 Task: Add an event with the title Monthly Performance Evaluation and Planning, date '2024/03/02', time 8:50 AM to 10:50 AMand add a description: The employee will receive specific and constructive feedback regarding their performance, highlighting areas of strength and areas that require improvement. The feedback will be based on objective criteria and performance metrics., put the event into Green category, logged in from the account softage.2@softage.netand send the event invitation to softage.10@softage.net and softage.1@softage.net. Set a reminder for the event At time of event
Action: Mouse moved to (94, 95)
Screenshot: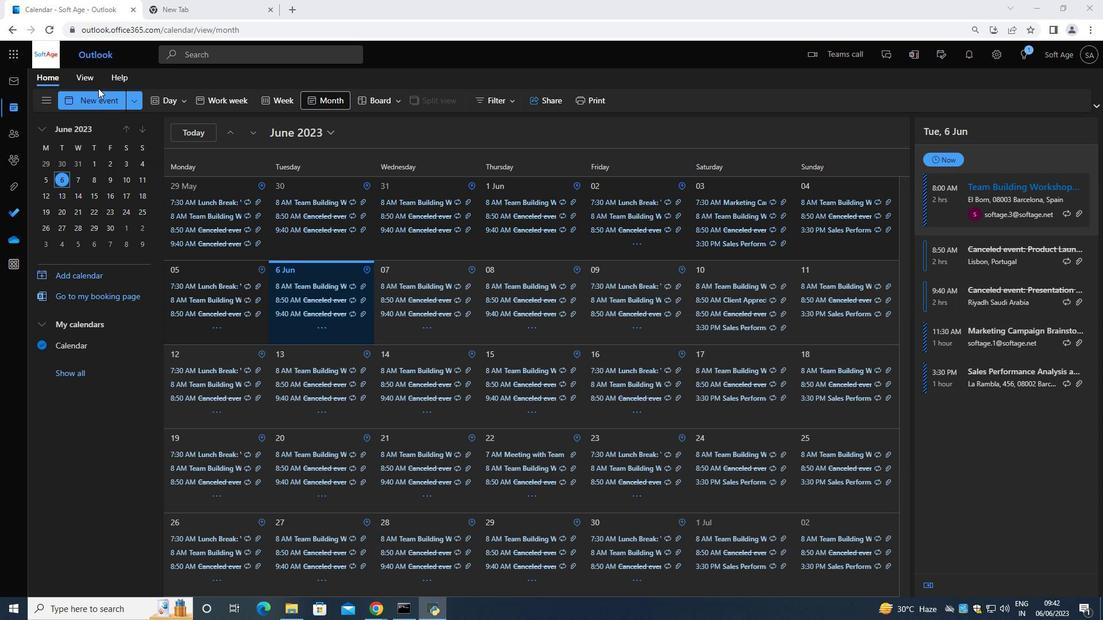 
Action: Mouse pressed left at (94, 95)
Screenshot: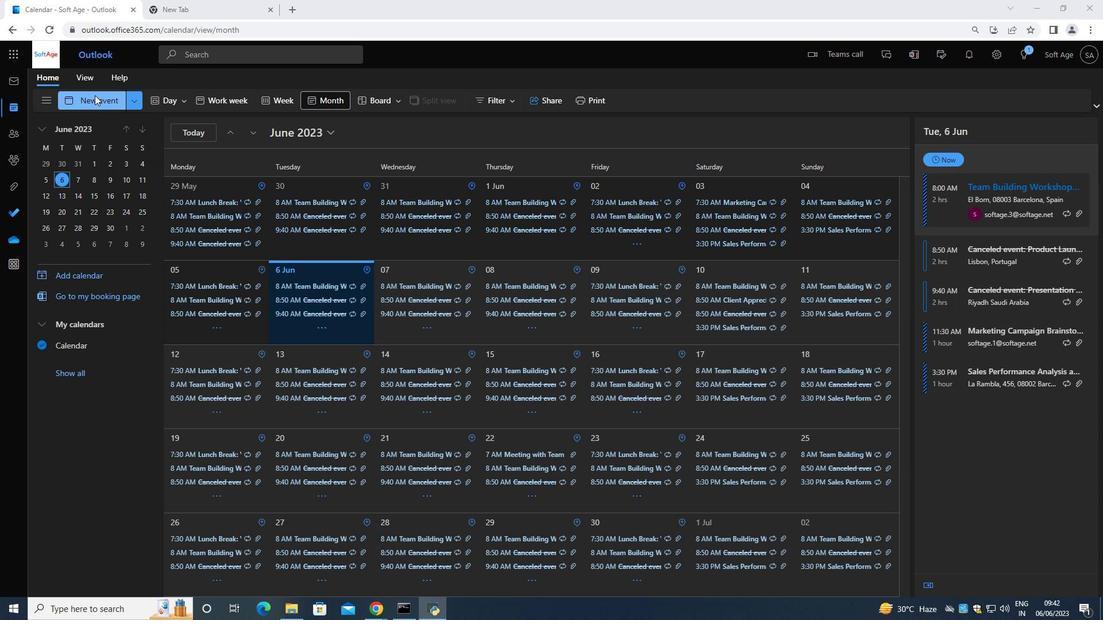 
Action: Mouse moved to (441, 180)
Screenshot: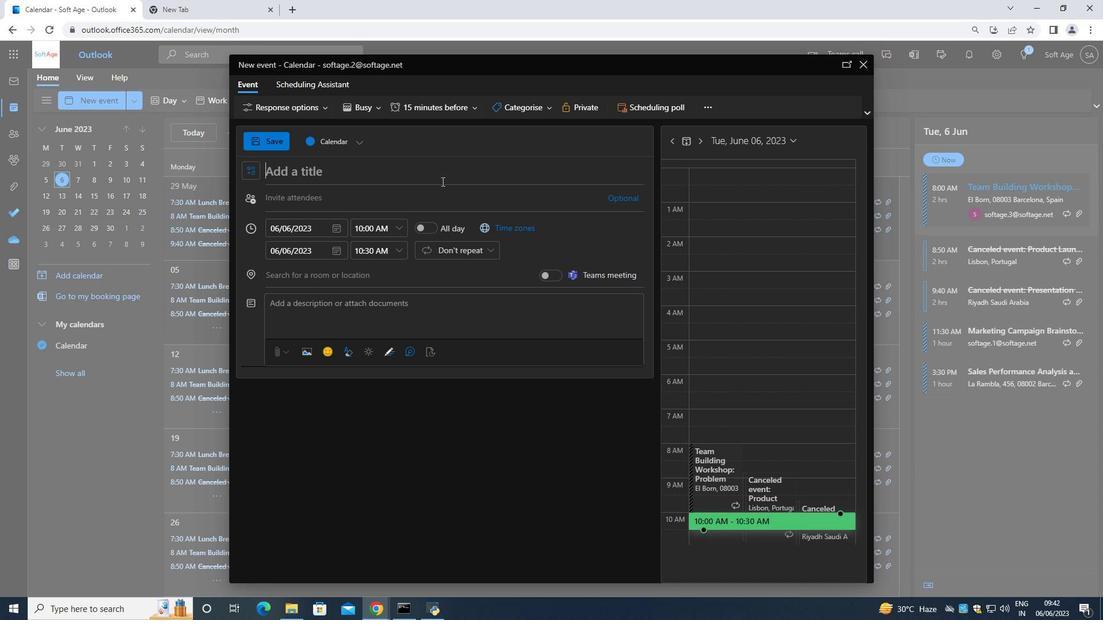 
Action: Key pressed <Key.shift>Monthly<Key.space><Key.shift>Preformance<Key.space><Key.shift>Evaluation<Key.space><Key.shift><Key.shift><Key.shift>and<Key.space><Key.shift>Planning<Key.space>
Screenshot: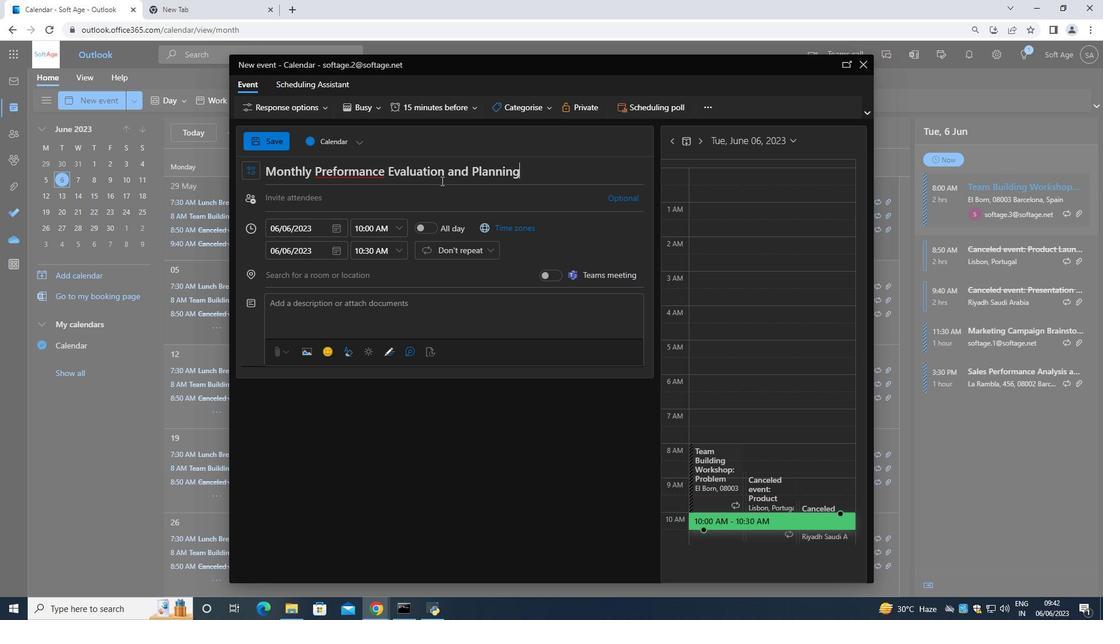 
Action: Mouse moved to (332, 228)
Screenshot: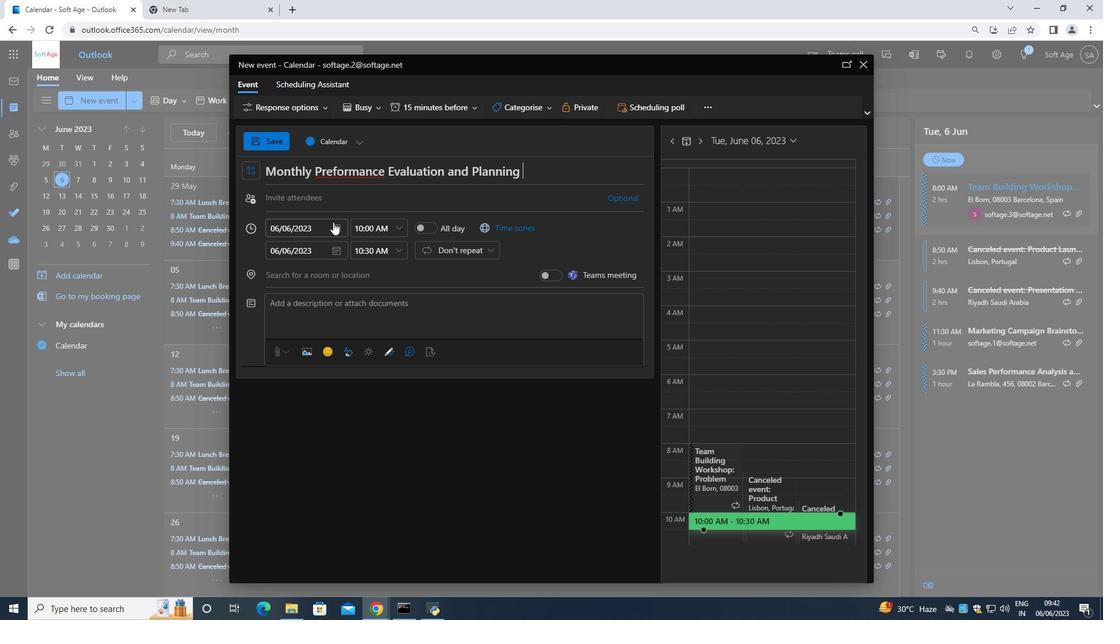 
Action: Mouse pressed left at (332, 228)
Screenshot: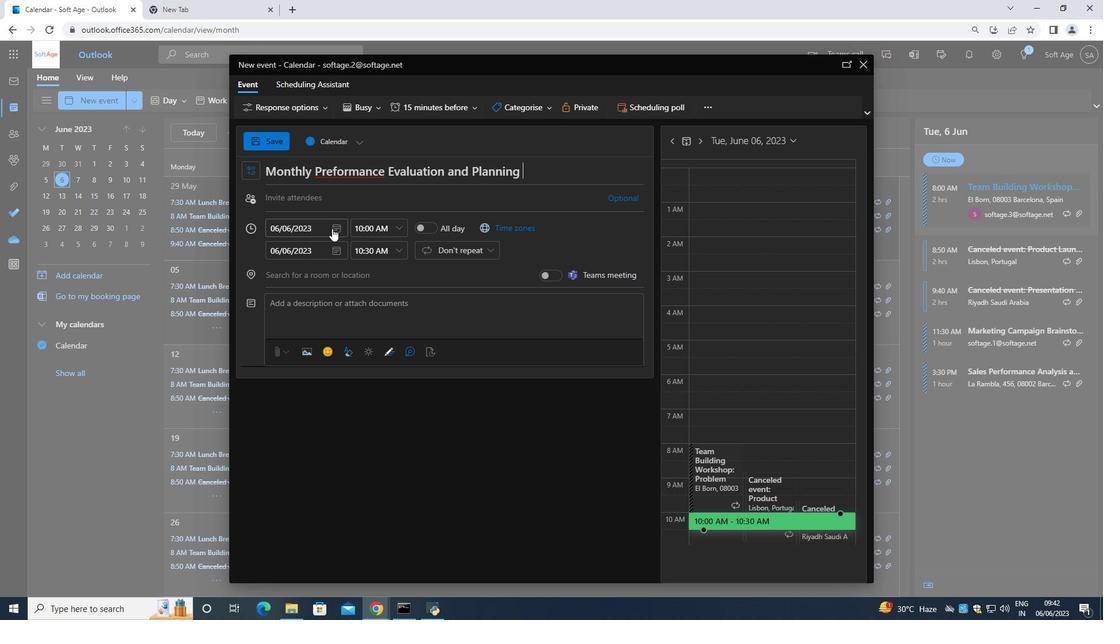 
Action: Mouse moved to (380, 255)
Screenshot: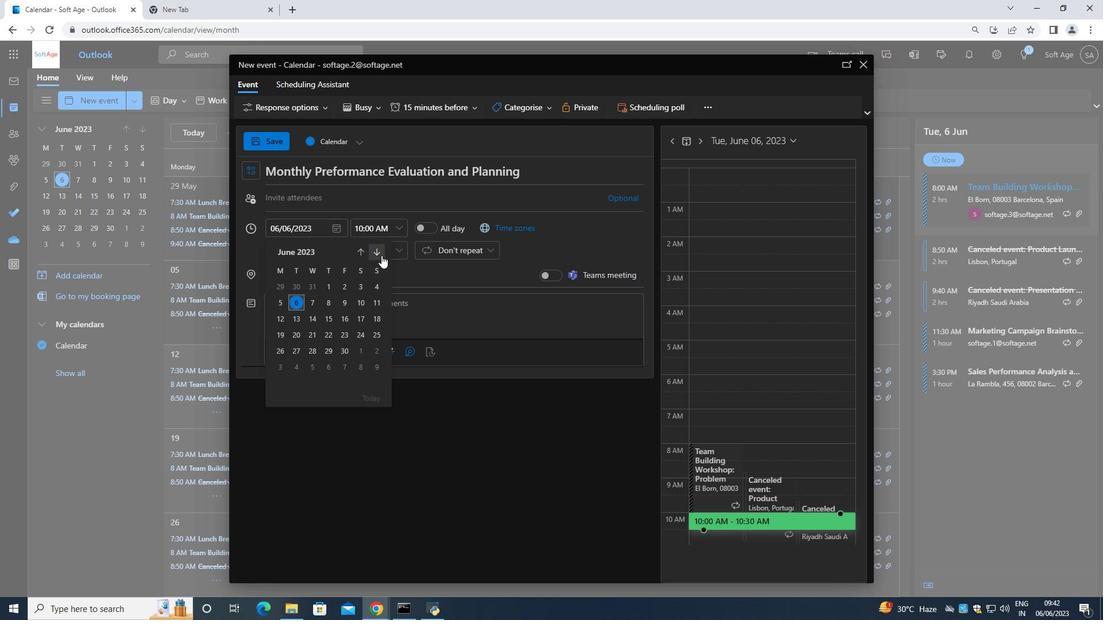 
Action: Mouse pressed left at (381, 255)
Screenshot: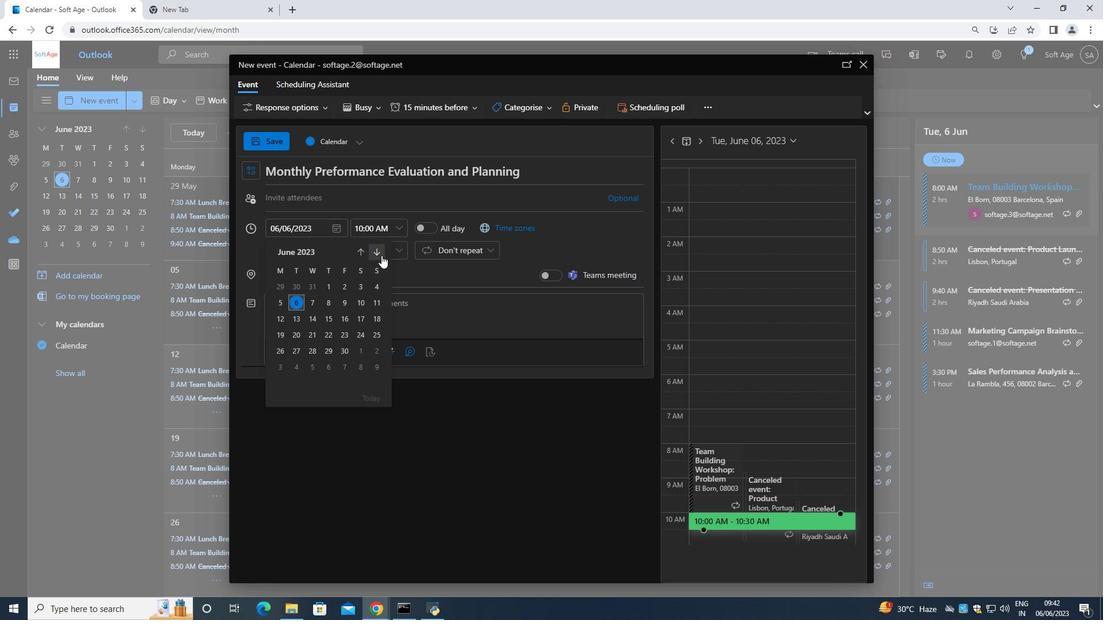 
Action: Mouse pressed left at (380, 255)
Screenshot: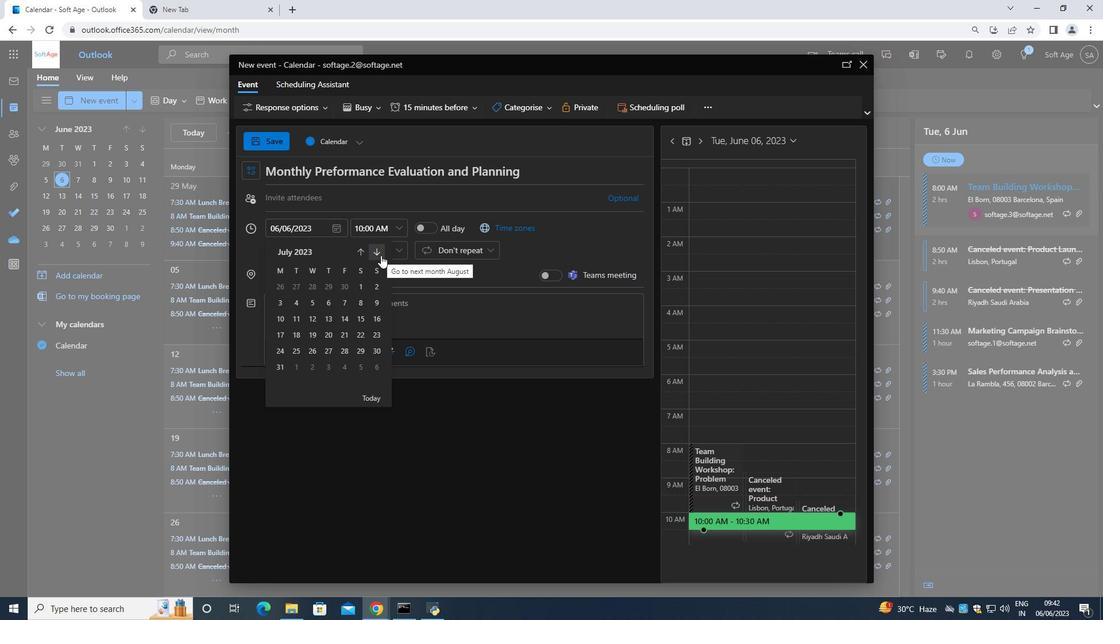 
Action: Mouse pressed left at (380, 255)
Screenshot: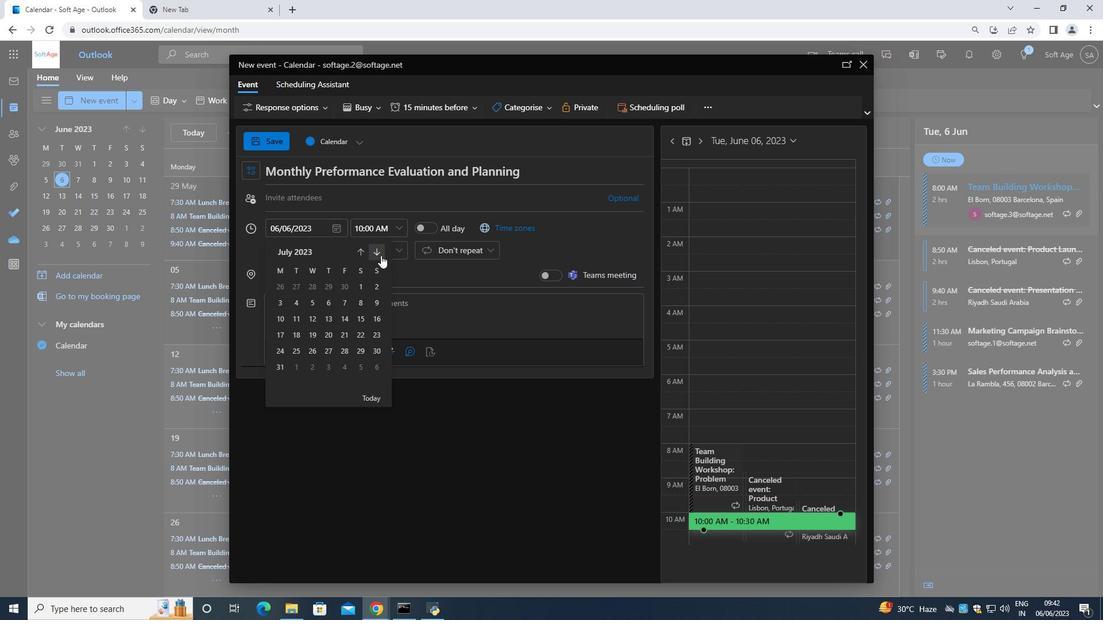 
Action: Mouse moved to (380, 256)
Screenshot: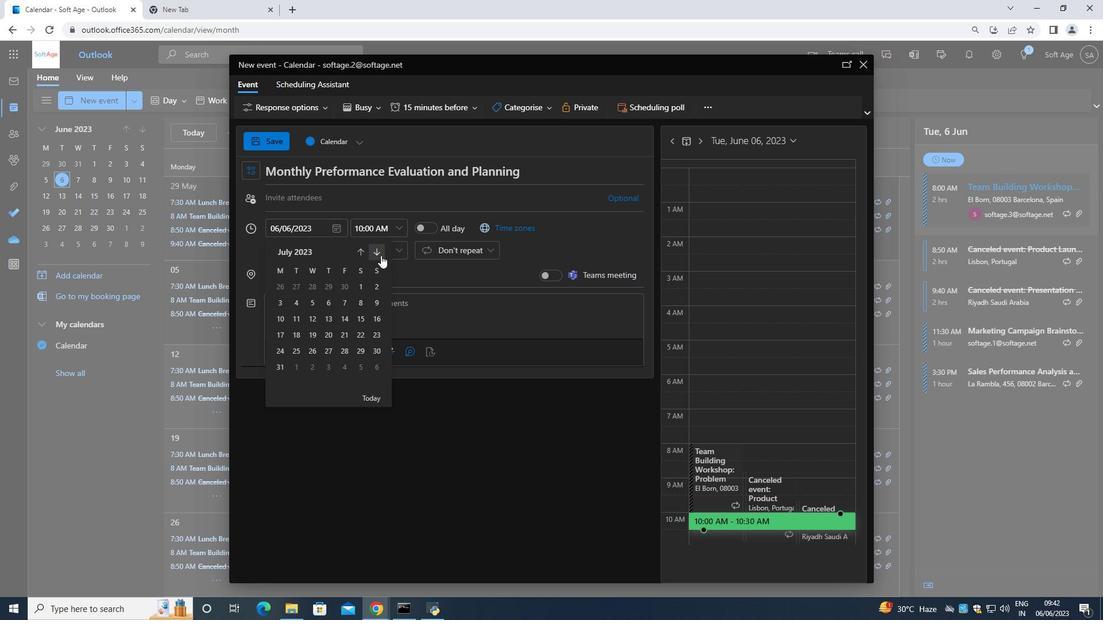 
Action: Mouse pressed left at (380, 256)
Screenshot: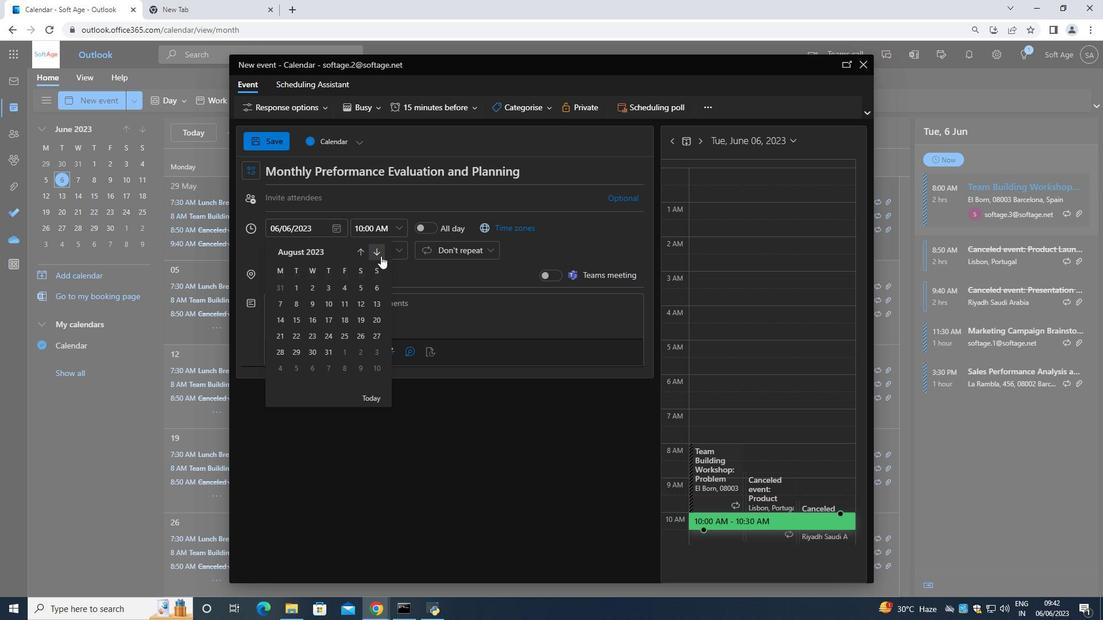 
Action: Mouse pressed left at (380, 256)
Screenshot: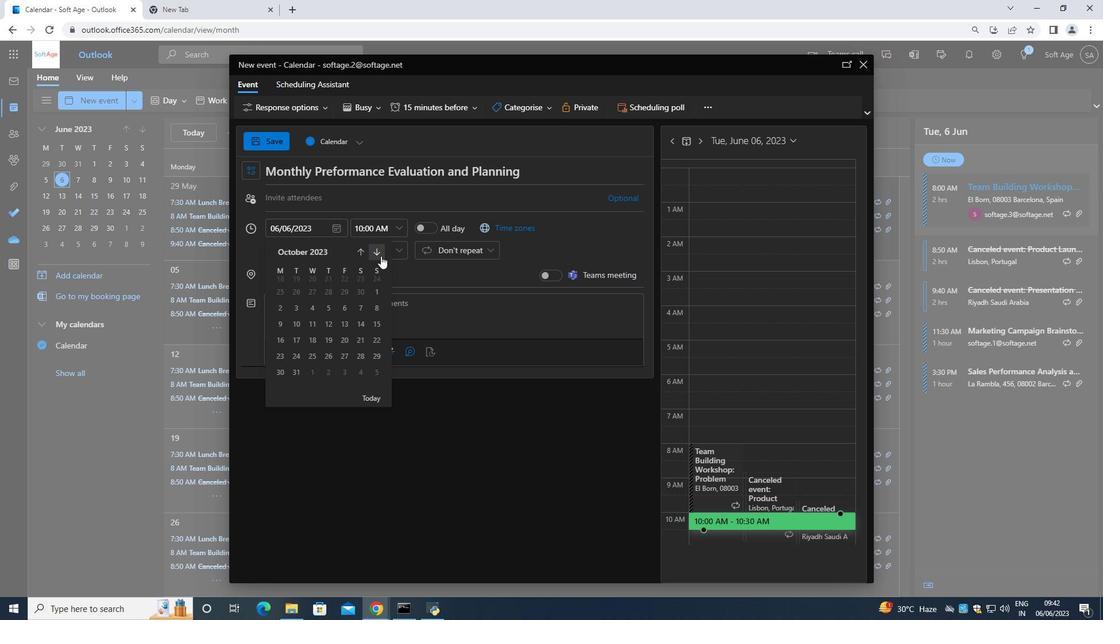 
Action: Mouse pressed left at (380, 256)
Screenshot: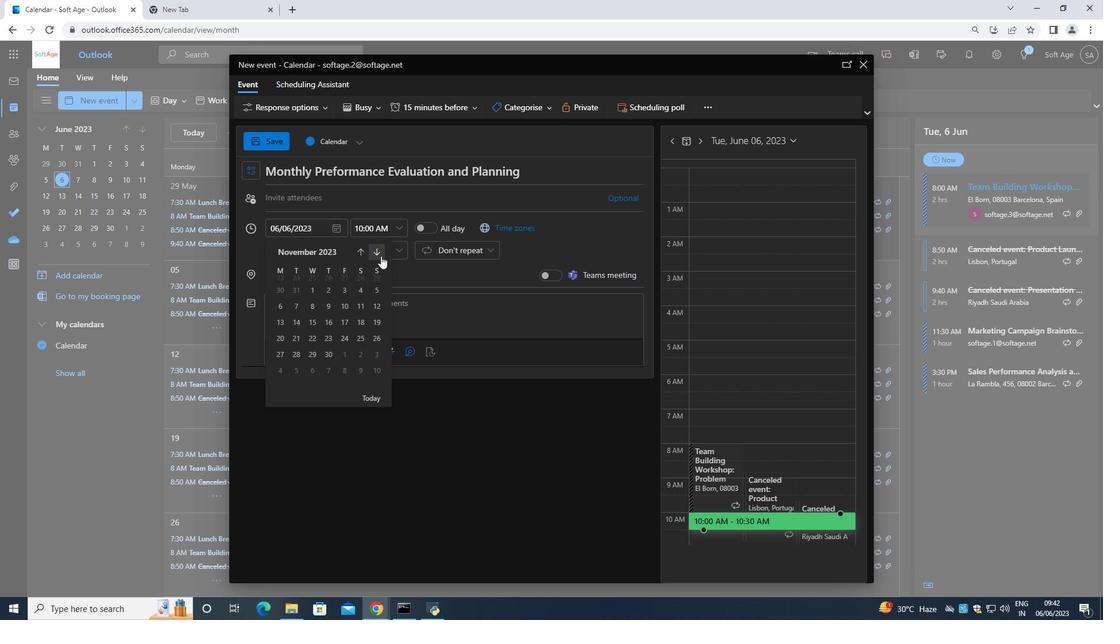 
Action: Mouse pressed left at (380, 256)
Screenshot: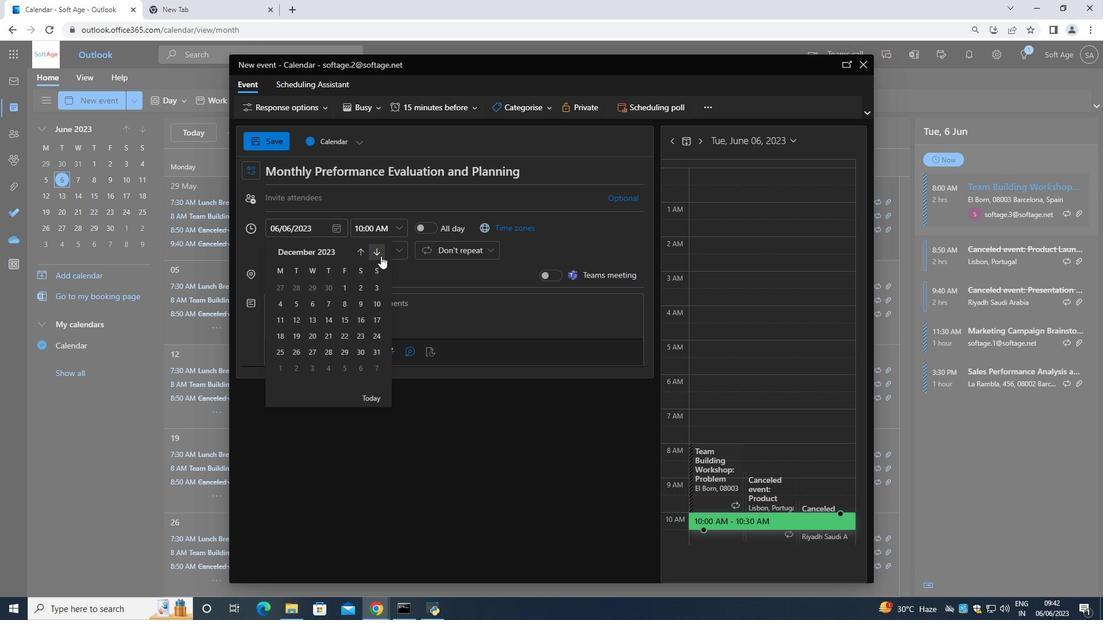 
Action: Mouse pressed left at (380, 256)
Screenshot: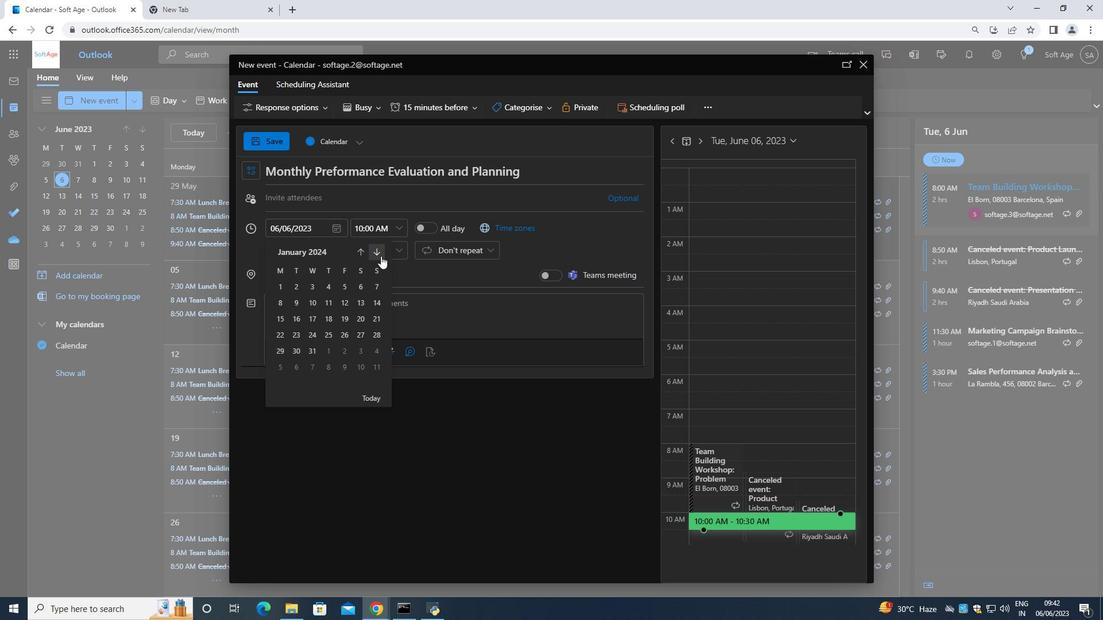 
Action: Mouse pressed left at (380, 256)
Screenshot: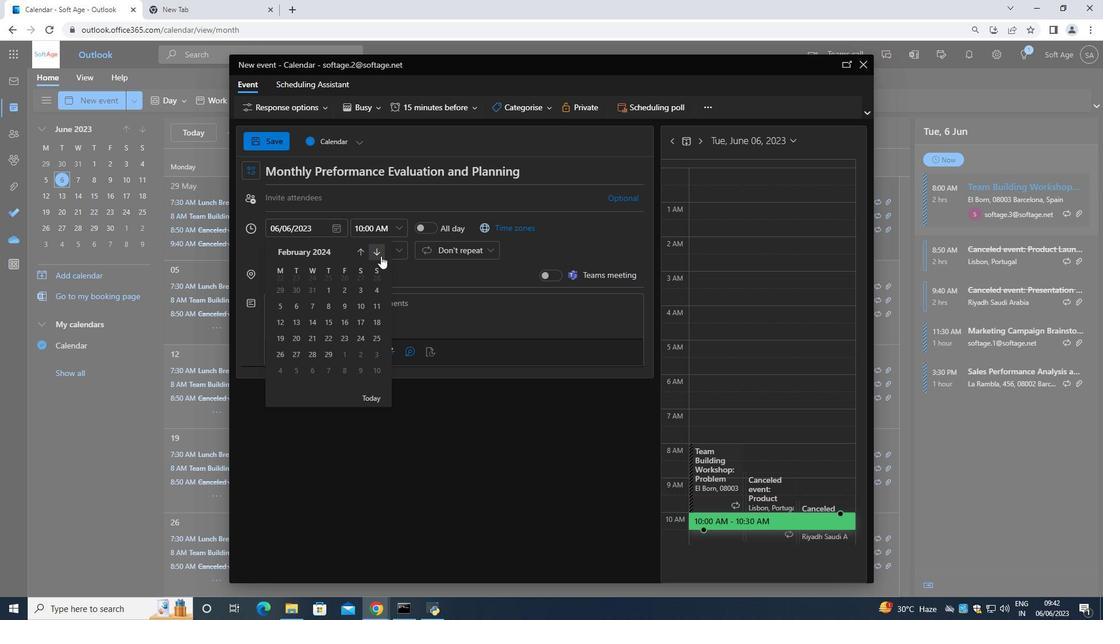 
Action: Mouse moved to (358, 288)
Screenshot: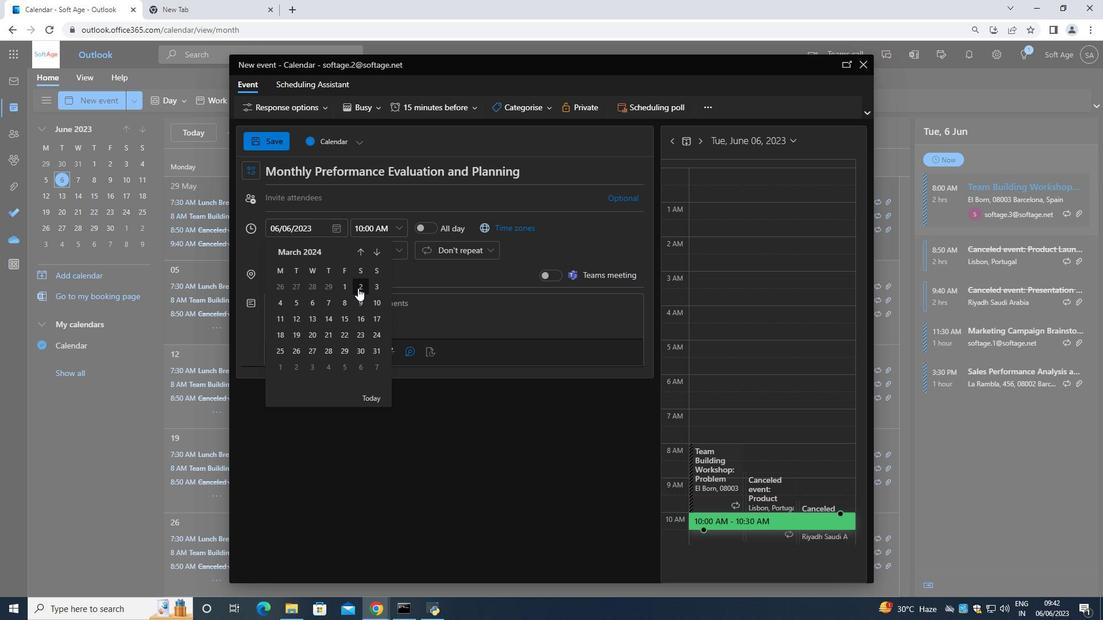 
Action: Mouse pressed left at (358, 288)
Screenshot: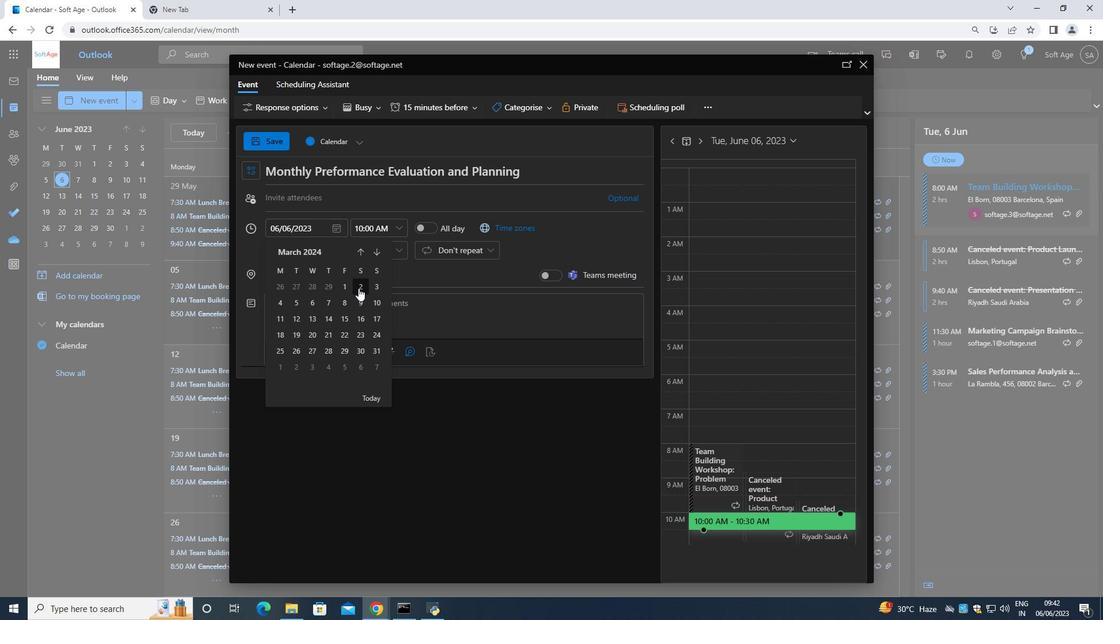 
Action: Mouse moved to (386, 228)
Screenshot: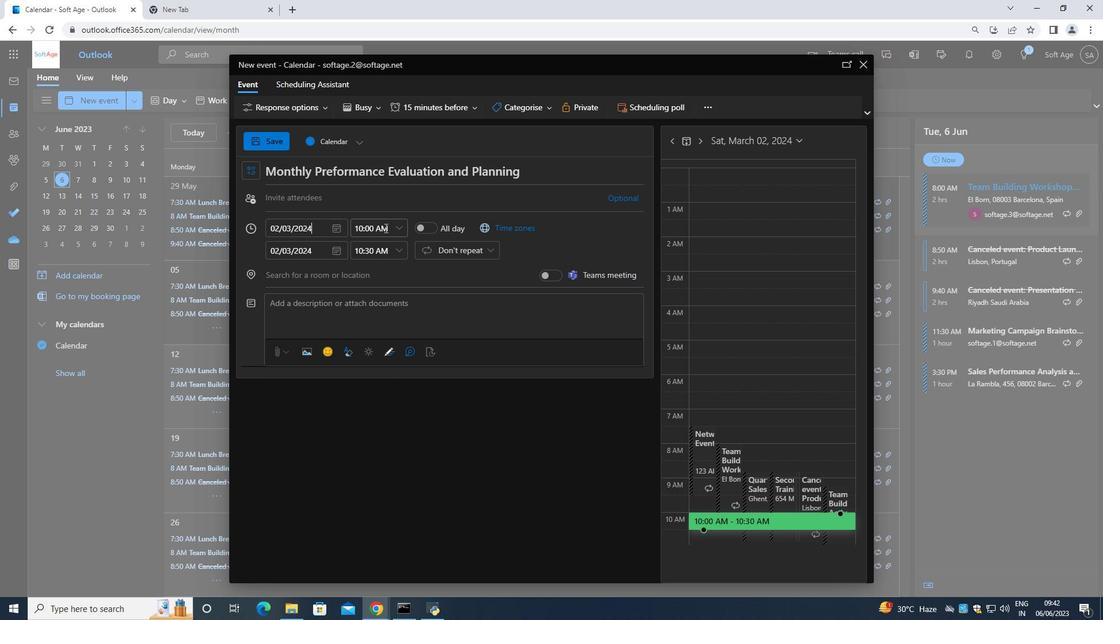 
Action: Mouse pressed left at (386, 228)
Screenshot: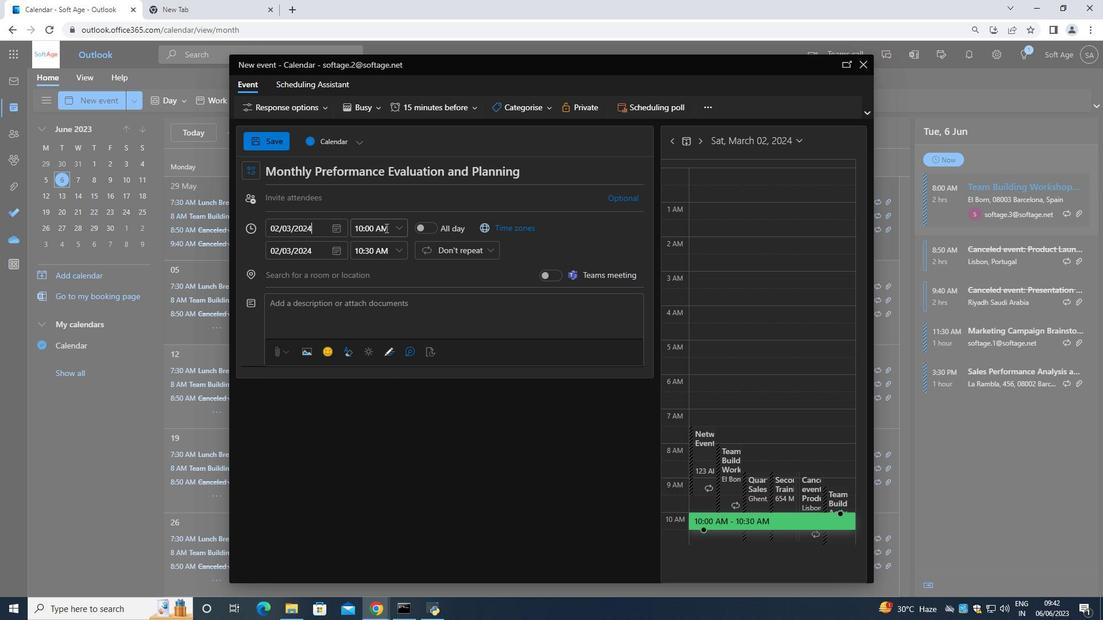 
Action: Mouse moved to (364, 215)
Screenshot: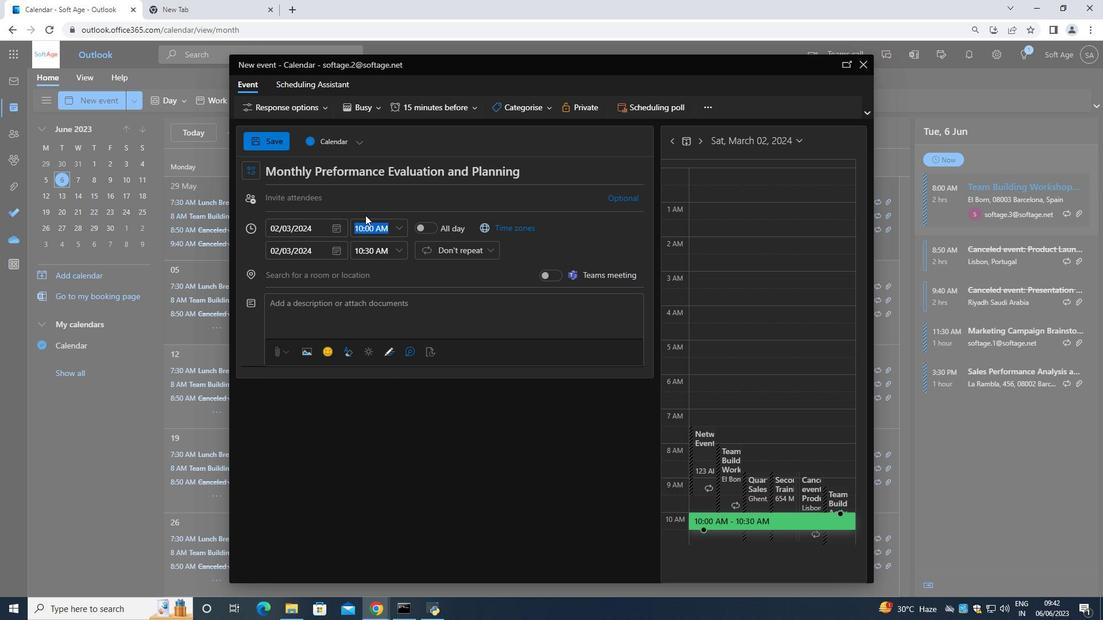 
Action: Key pressed 8<Key.shift_r>:560<Key.backspace><Key.backspace>0<Key.space><Key.shift>A<Key.shift_r><M<Key.backspace><Key.backspace><Key.shift_r><Key.shift_r><Key.shift_r><Key.shift_r><Key.shift_r>M
Screenshot: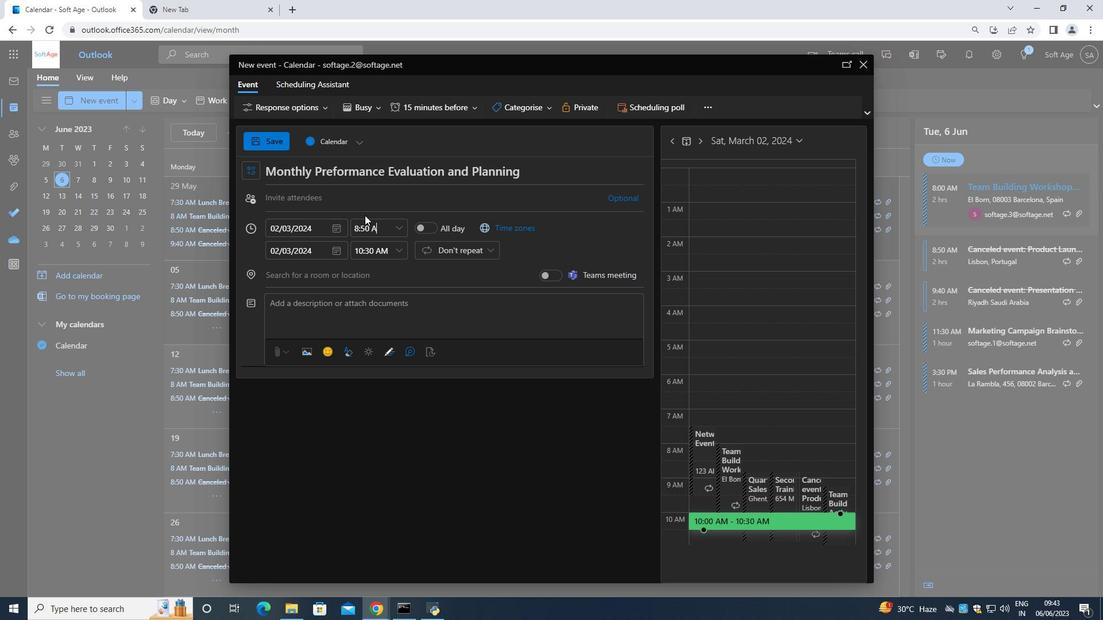 
Action: Mouse moved to (397, 248)
Screenshot: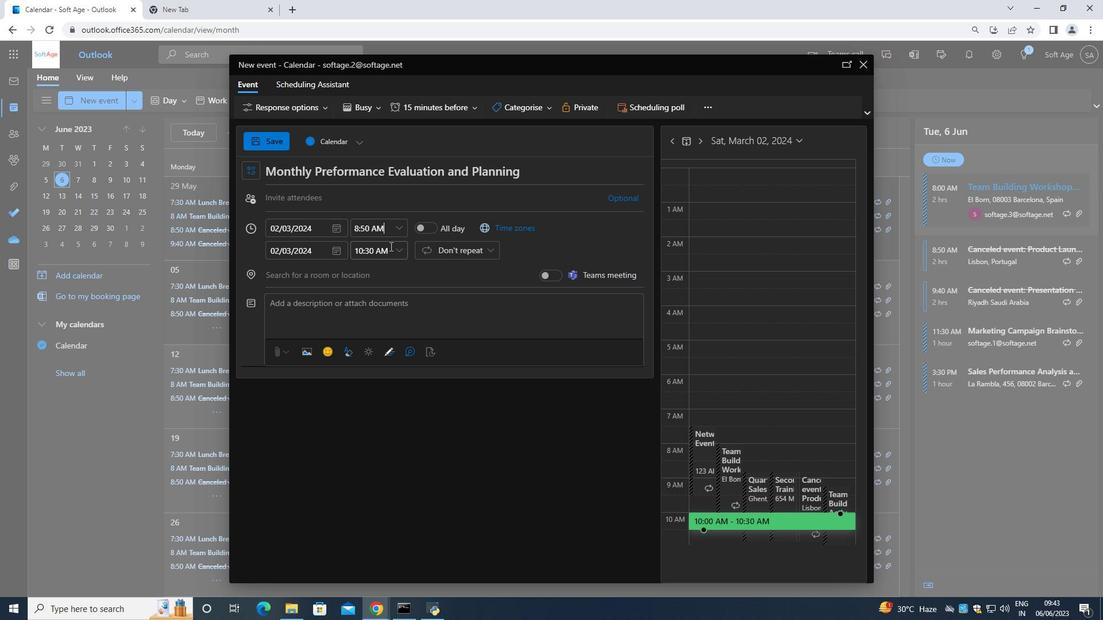 
Action: Mouse pressed left at (397, 248)
Screenshot: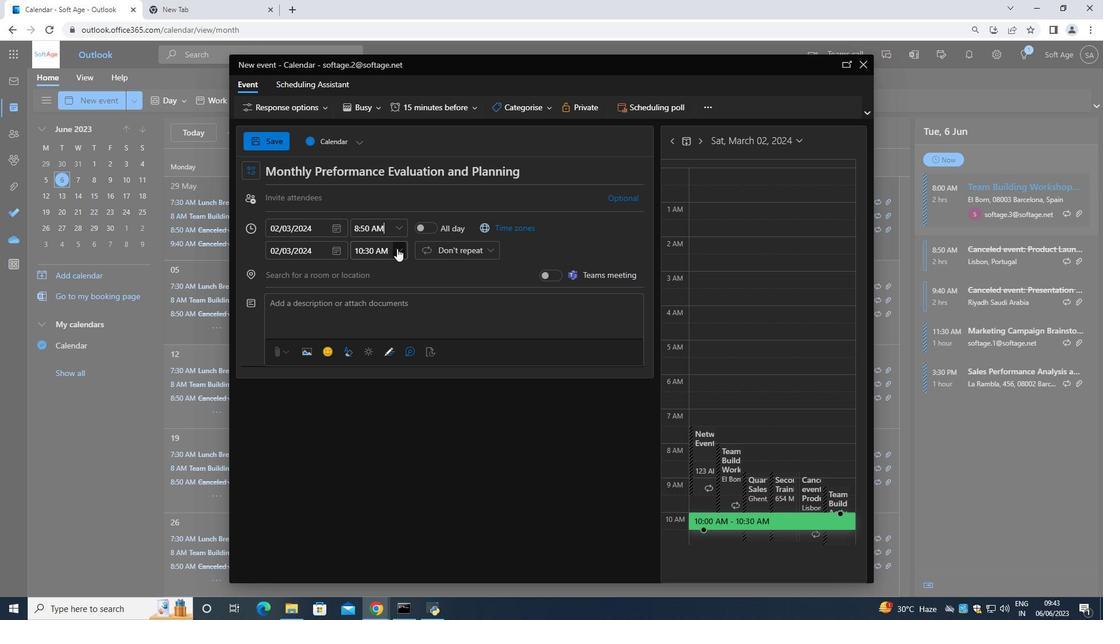 
Action: Mouse moved to (382, 329)
Screenshot: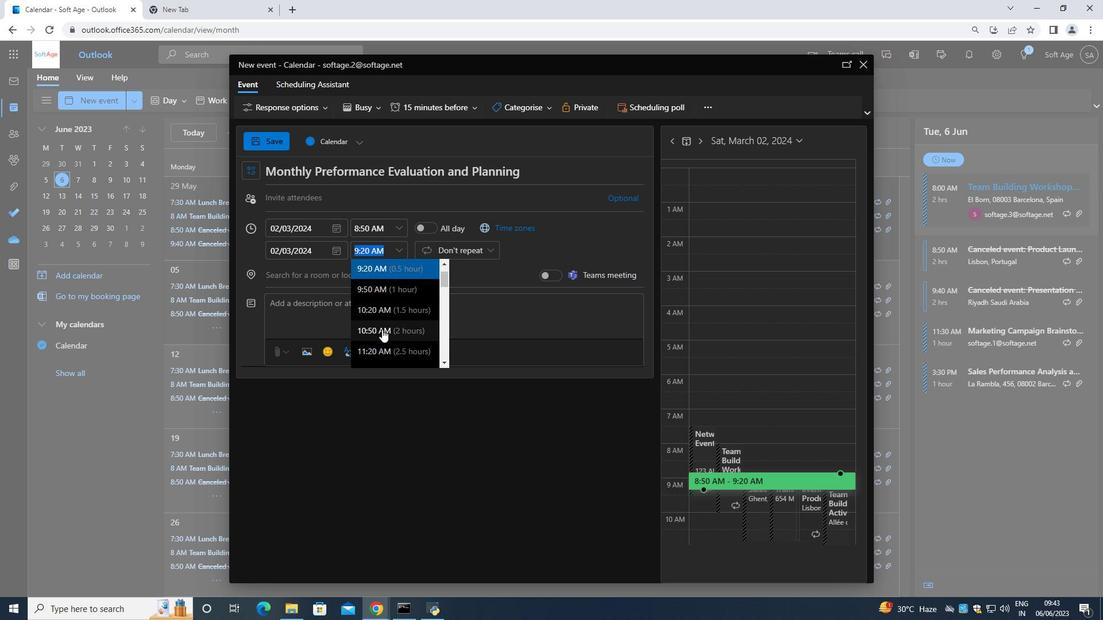 
Action: Mouse pressed left at (382, 329)
Screenshot: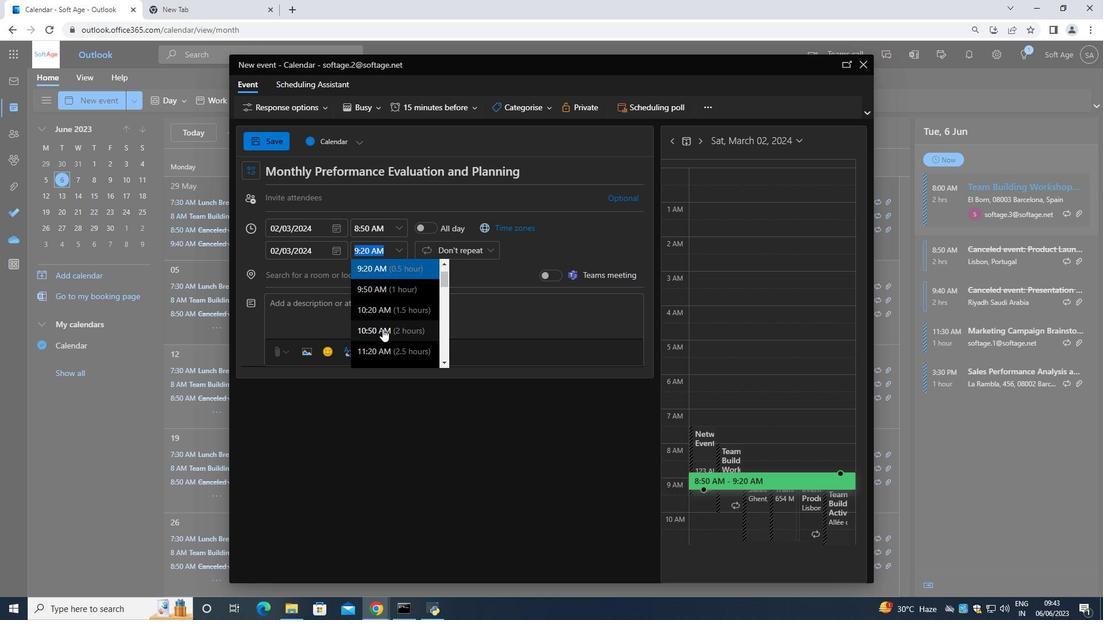 
Action: Mouse moved to (380, 311)
Screenshot: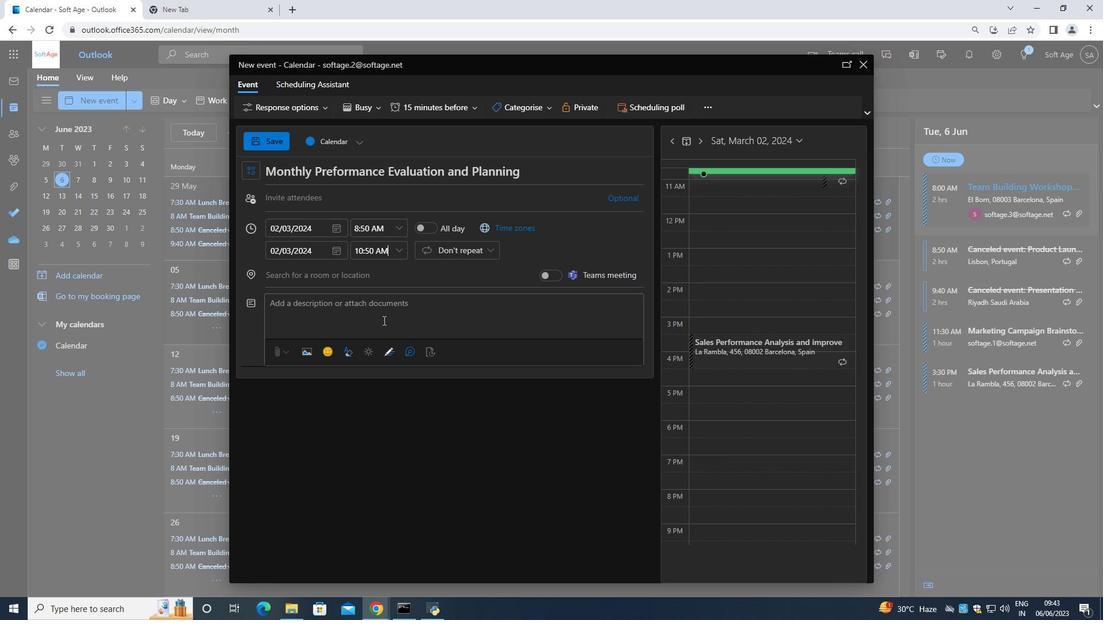 
Action: Mouse pressed left at (380, 311)
Screenshot: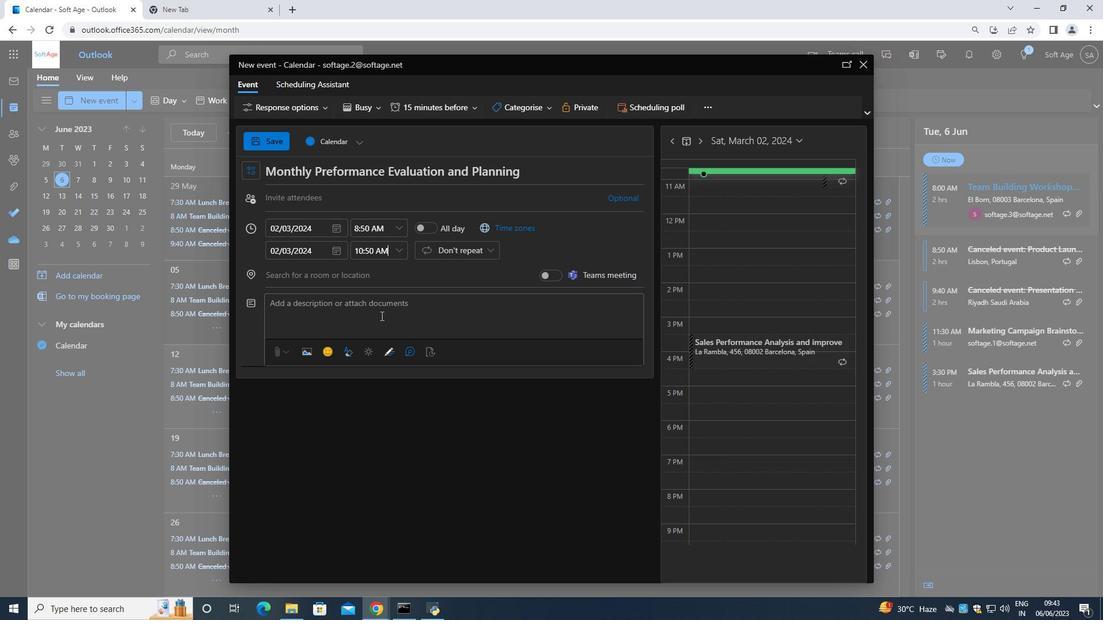 
Action: Mouse moved to (329, 290)
Screenshot: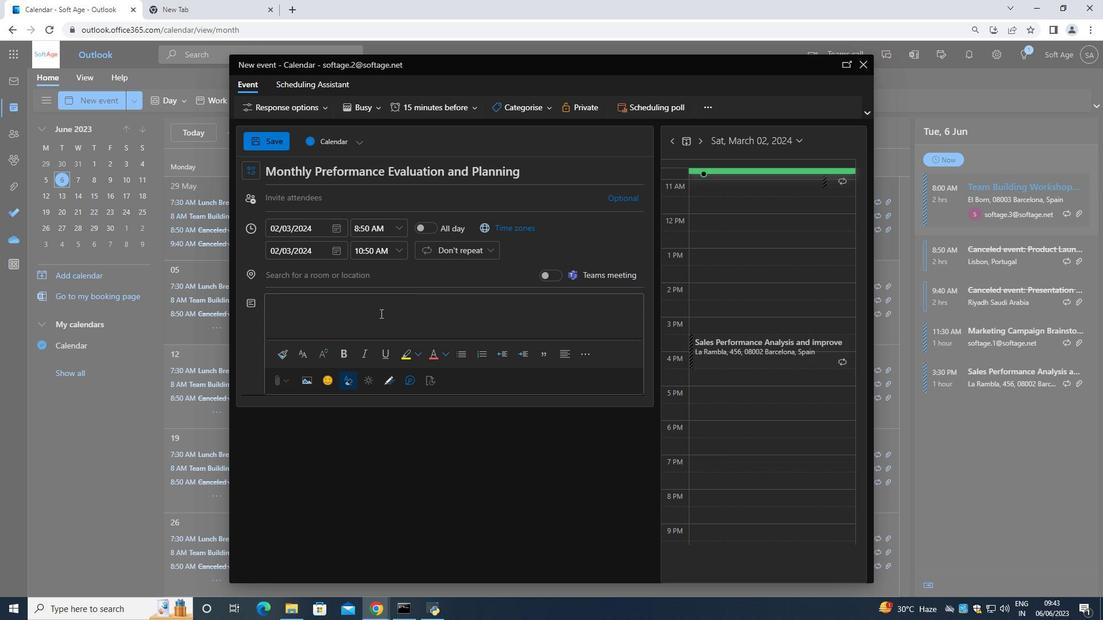 
Action: Key pressed <Key.shift>The<Key.space>employee<Key.space>will<Key.space>recive<Key.space>specific<Key.space>and<Key.space>constructive<Key.space>f<Key.left><Key.left><Key.left><Key.left><Key.left><Key.left><Key.left><Key.left><Key.left><Key.left><Key.left><Key.left><Key.left><Key.left><Key.left><Key.left><Key.left><Key.left><Key.left><Key.left><Key.left><Key.left><Key.left><Key.left><Key.left><Key.left><Key.left><Key.left><Key.left><Key.left><Key.left>e<Key.right><Key.right><Key.right><Key.right><Key.right><Key.right><Key.right><Key.right><Key.right><Key.right><Key.right><Key.right><Key.right><Key.right><Key.right><Key.right><Key.right><Key.right><Key.right><Key.right><Key.right><Key.right><Key.right><Key.right><Key.right><Key.right><Key.right><Key.right><Key.right><Key.right><Key.right><Key.right><Key.right>eedback<Key.space>regarding<Key.space>theiur<Key.backspace><Key.backspace>r<Key.space>prrformance,<Key.space>highlighr<Key.backspace><Key.backspace><Key.backspace><Key.backspace>ghting<Key.space><Key.left><Key.left><Key.left><Key.left><Key.left><Key.left><Key.left><Key.left><Key.left><Key.left><Key.right><Key.right><Key.right><Key.right><Key.right><Key.right><Key.right><Key.right><Key.right><Key.right><Key.right><Key.backspace><Key.backspace><Key.backspace><Key.backspace><Key.backspace><Key.backspace><Key.backspace><Key.backspace><Key.backspace><Key.backspace><Key.backspace><Key.backspace><Key.backspace><Key.backspace><Key.backspace><Key.backspace>ce<Key.space><Key.left><Key.left><Key.left><Key.left><Key.left><Key.left><Key.left><Key.left><Key.left><Key.left><Key.backspace>e<Key.right><Key.right><Key.right><Key.right><Key.right><Key.right><Key.right><Key.right><Key.right><Key.right><Key.right><Key.right><Key.right>,highlighting<Key.space>area<Key.space>og<Key.backspace>f<Key.space>strength<Key.space>and<Key.space>ara<Key.backspace>ea<Key.space>that<Key.space>require<Key.space>improvement.<Key.space><Key.shift>The<Key.space>feedback<Key.space>will<Key.space>be<Key.space>bases<Key.backspace>d<Key.space>on<Key.space>objective<Key.space>criteria<Key.space>and<Key.space>performance<Key.space>ma<Key.backspace>etrics
Screenshot: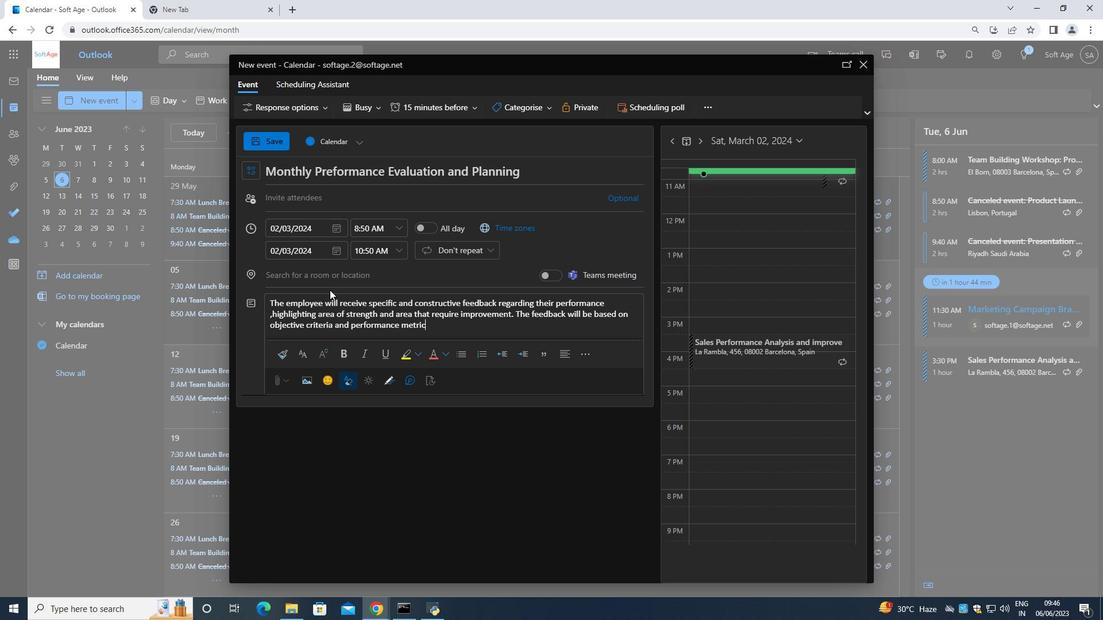 
Action: Mouse moved to (329, 289)
Screenshot: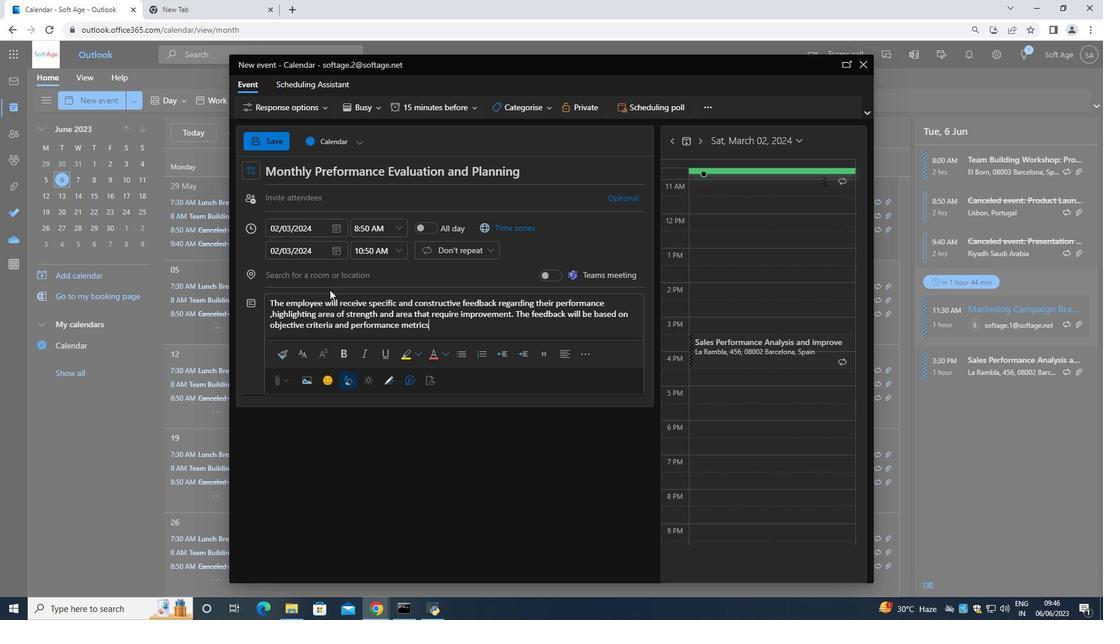 
Action: Key pressed .
Screenshot: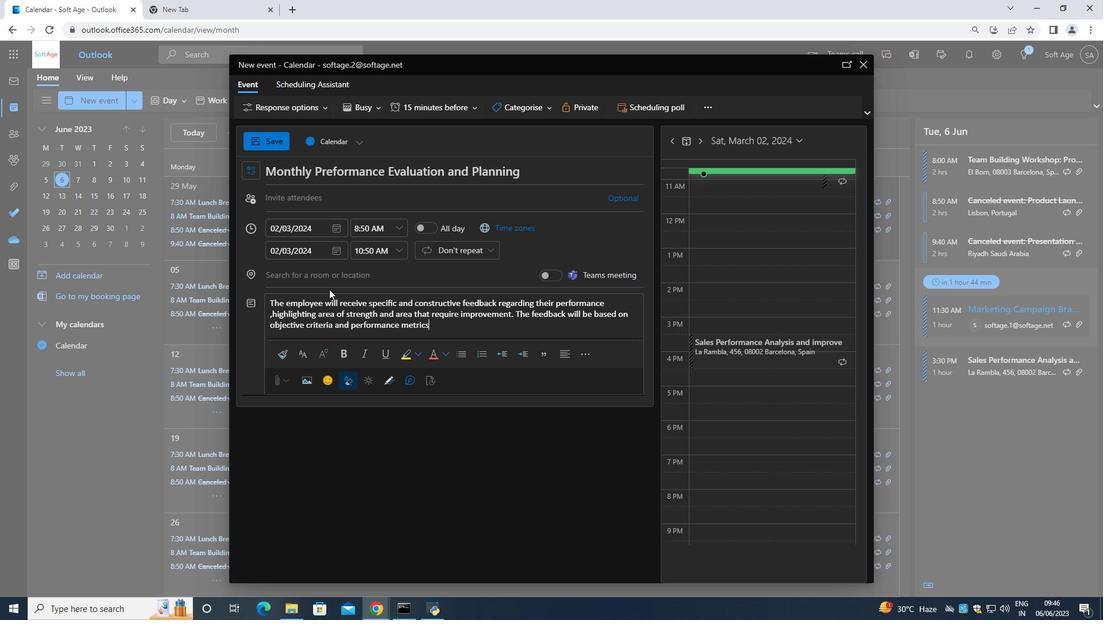 
Action: Mouse moved to (538, 106)
Screenshot: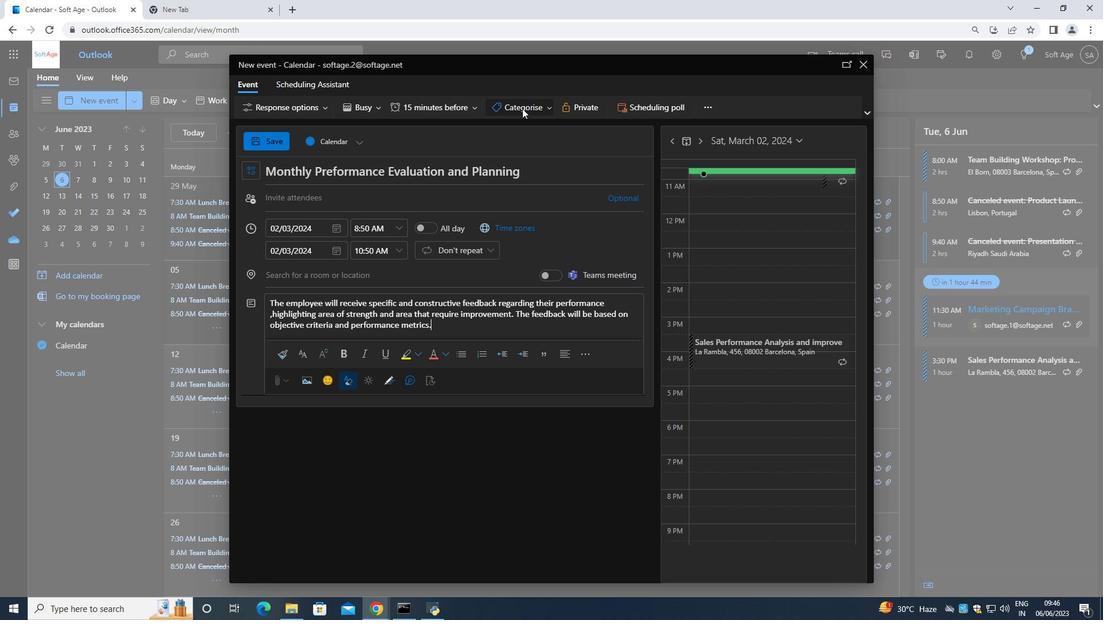 
Action: Mouse pressed left at (538, 106)
Screenshot: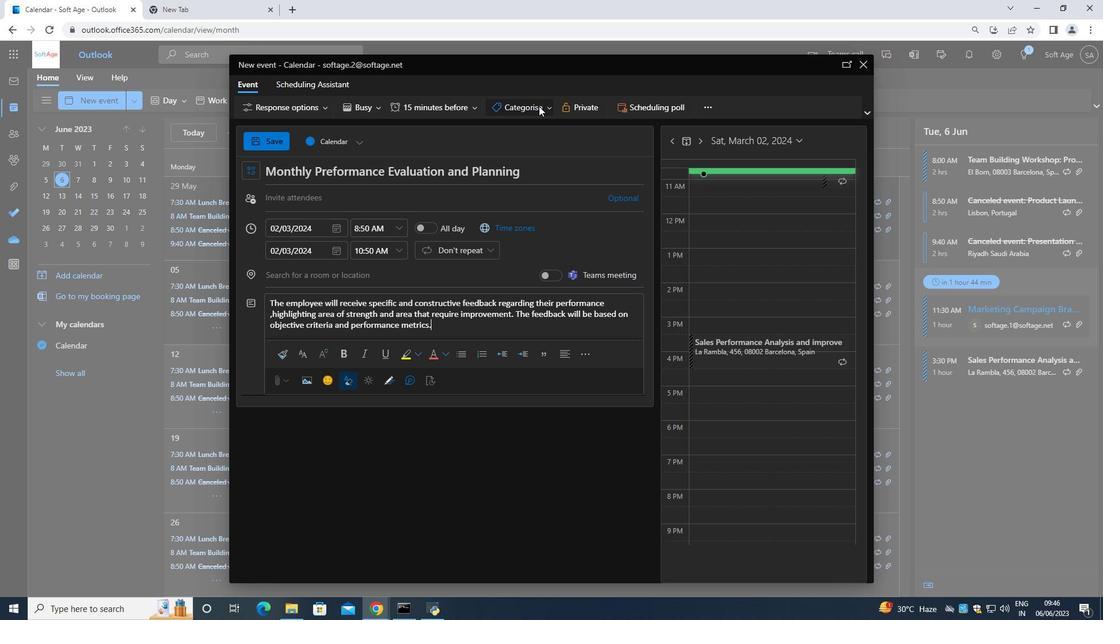 
Action: Mouse moved to (541, 151)
Screenshot: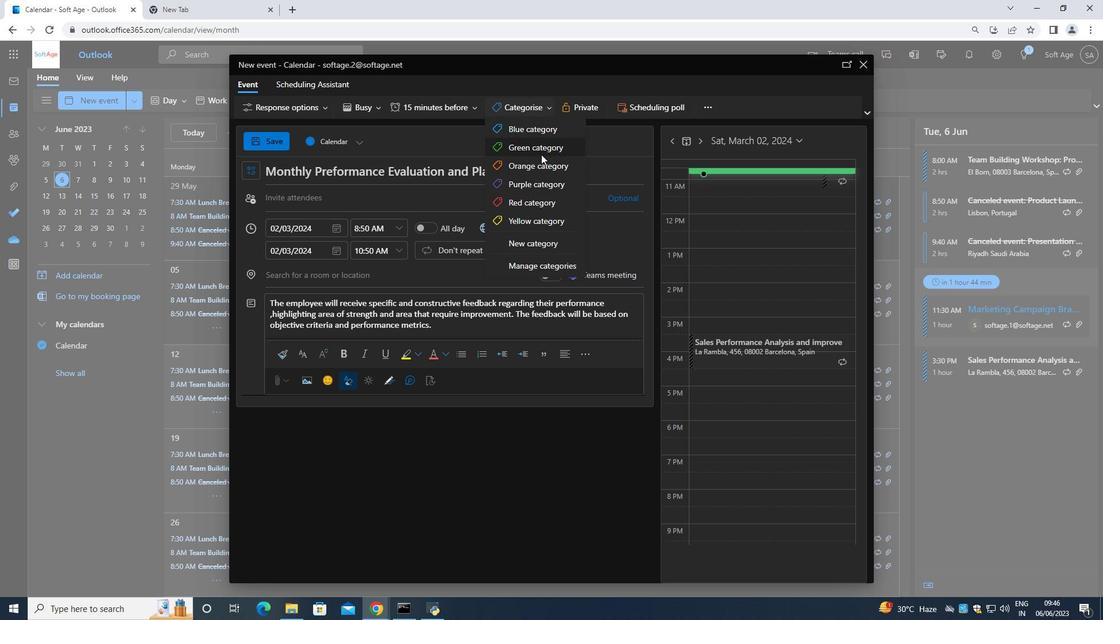 
Action: Mouse pressed left at (541, 151)
Screenshot: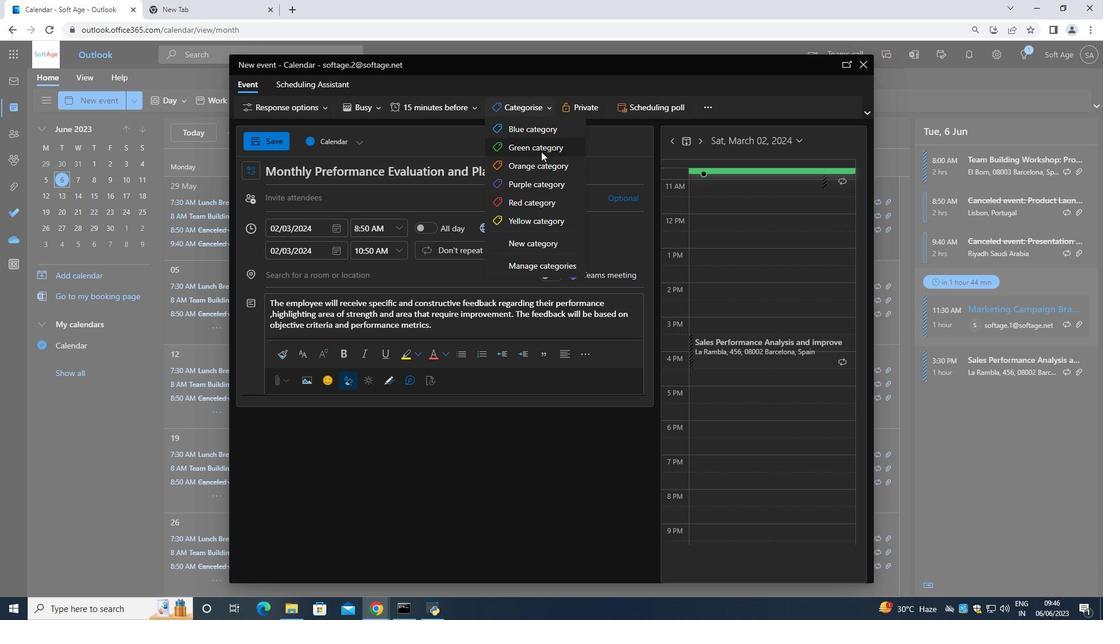 
Action: Mouse moved to (417, 275)
Screenshot: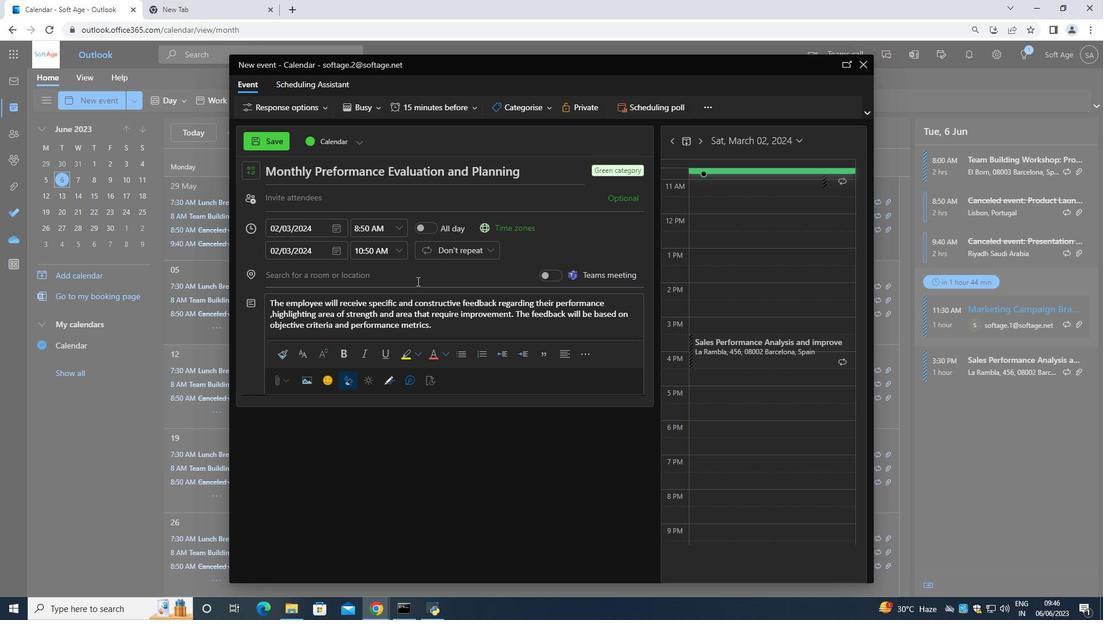 
Action: Mouse pressed left at (417, 275)
Screenshot: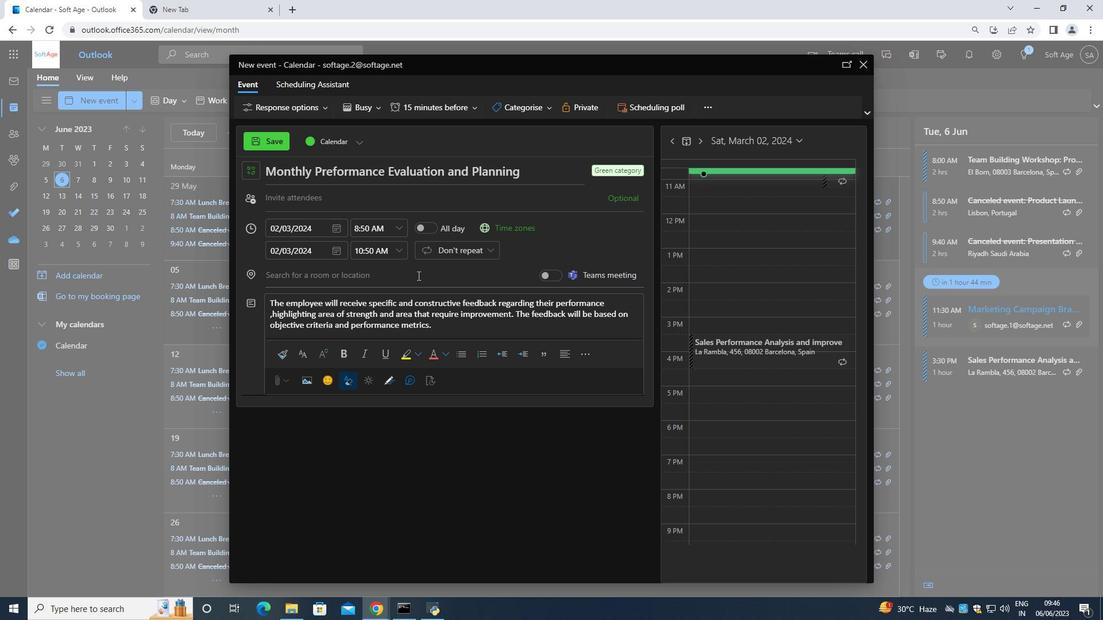 
Action: Mouse moved to (307, 190)
Screenshot: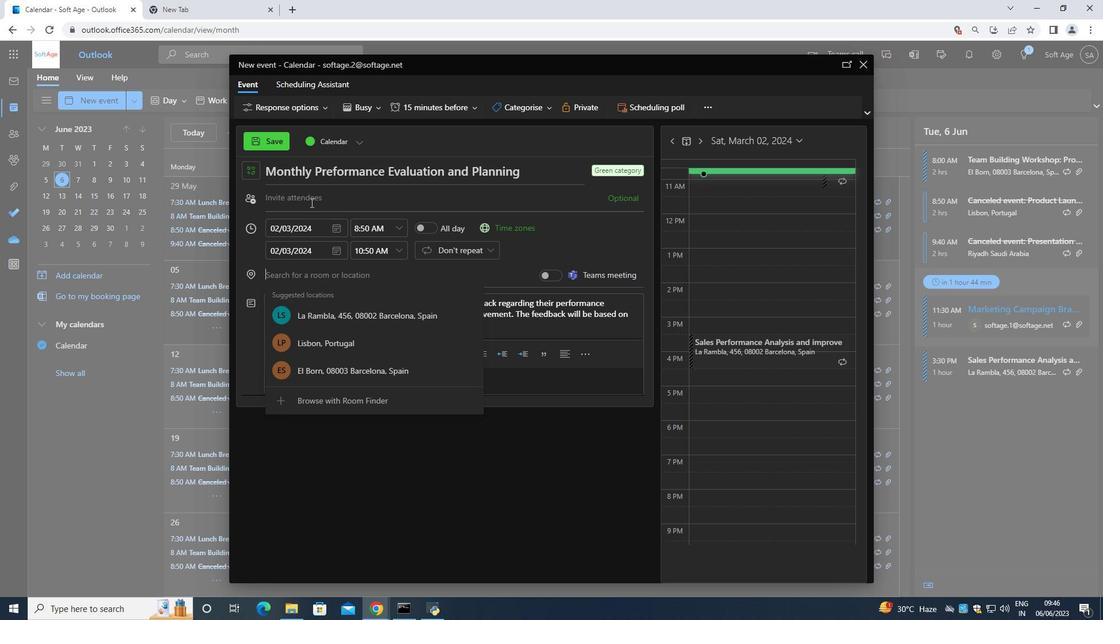 
Action: Mouse pressed left at (307, 190)
Screenshot: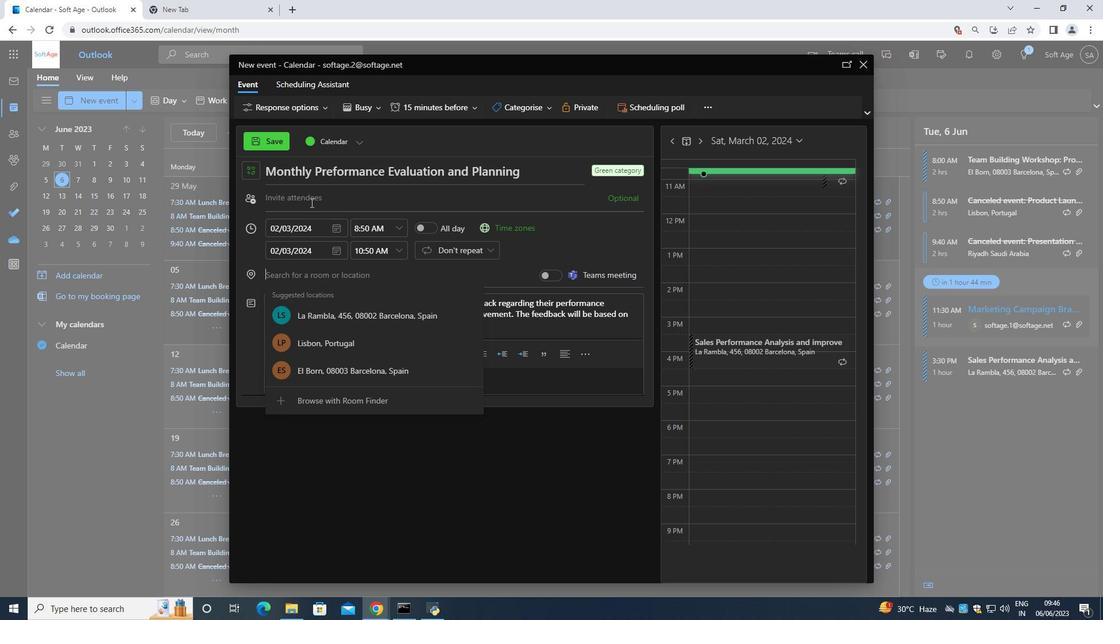 
Action: Key pressed <Key.shift>Softage.10<Key.shift>@softage.net
Screenshot: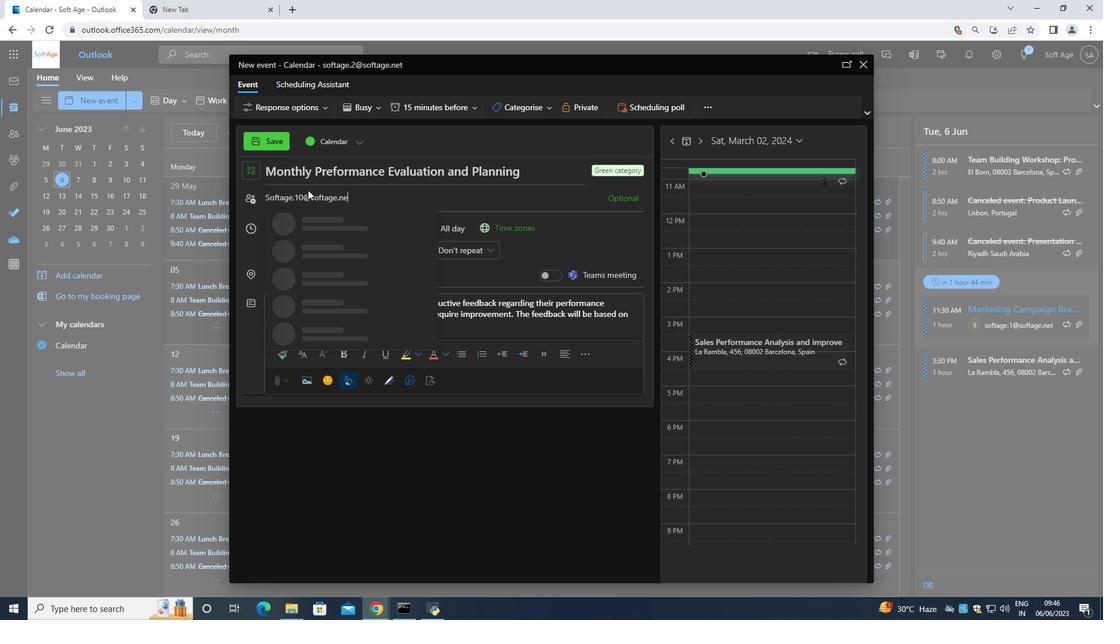 
Action: Mouse moved to (343, 224)
Screenshot: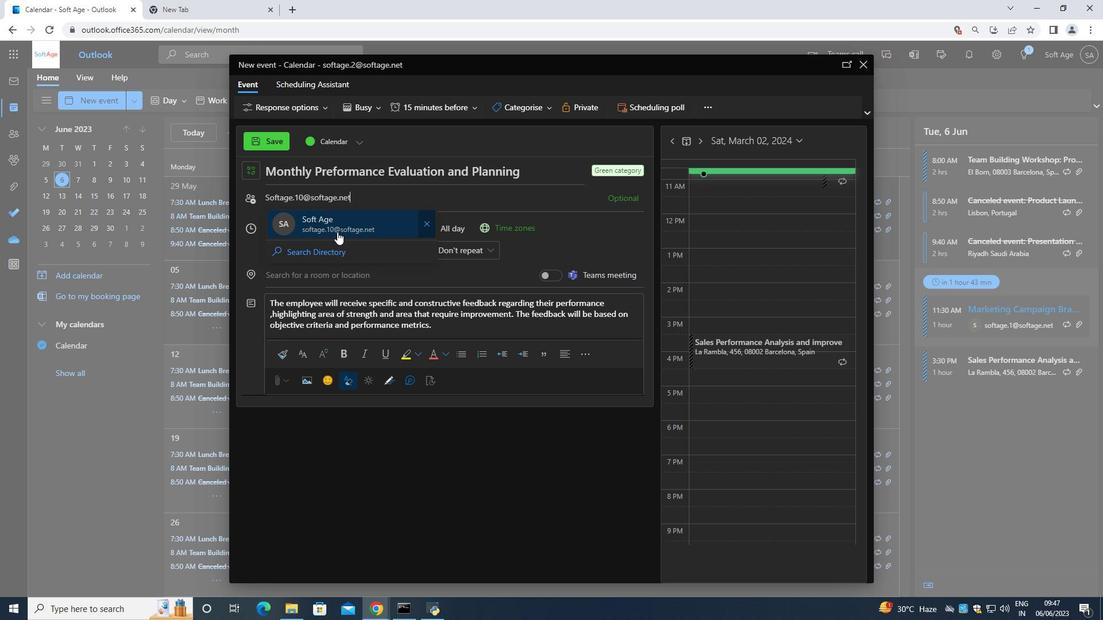 
Action: Mouse pressed left at (343, 224)
Screenshot: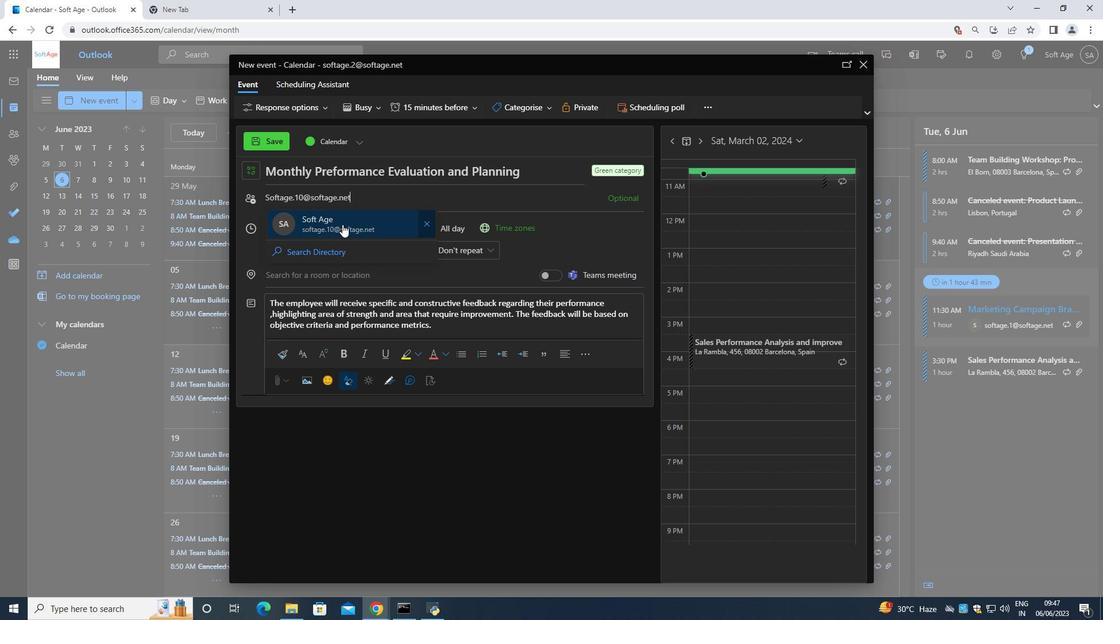 
Action: Mouse moved to (329, 213)
Screenshot: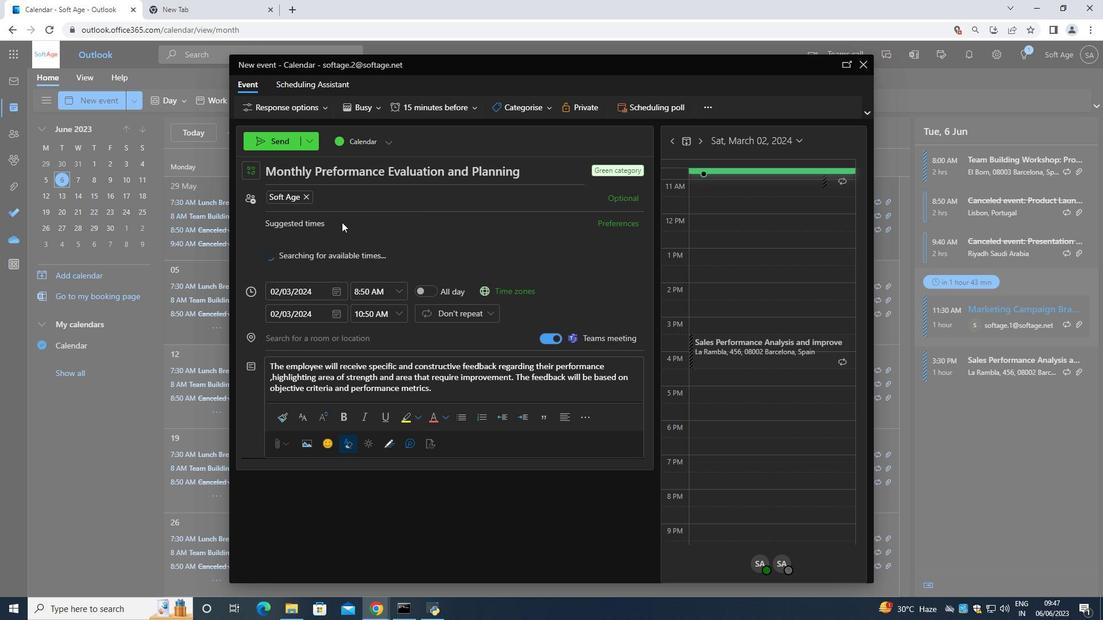 
Action: Key pressed <Key.shift>Softage<Key.shift>@.1<Key.shift><Key.shift><Key.shift><Key.shift><Key.shift><Key.shift><Key.shift><Key.shift><Key.shift><Key.shift><Key.shift><Key.shift><Key.shift><Key.shift><Key.shift><Key.shift><Key.shift><Key.shift><Key.shift><Key.shift><Key.shift><Key.shift><Key.shift><Key.shift><Key.shift><Key.shift><Key.shift><Key.shift><Key.shift><Key.shift><Key.shift><Key.shift><Key.shift><Key.shift><Key.shift><Key.shift><Key.shift><Key.shift><Key.shift><Key.shift><Key.shift><Key.shift><Key.shift><Key.shift><Key.shift><Key.backspace><Key.backspace><Key.backspace><Key.backspace>e.1<Key.shift>@softage
Screenshot: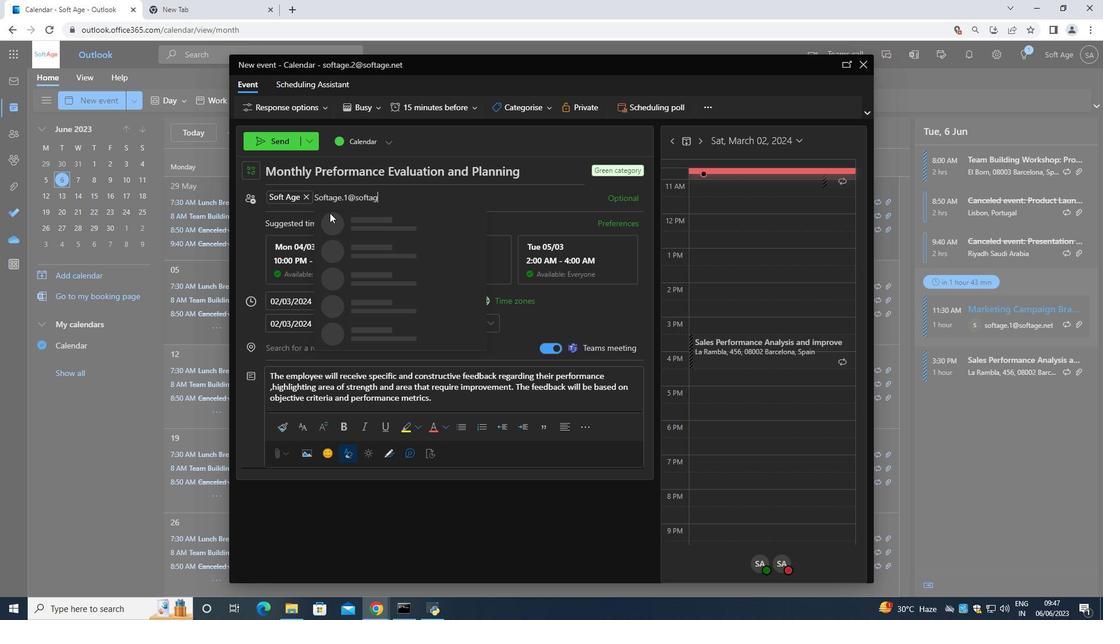 
Action: Mouse moved to (371, 217)
Screenshot: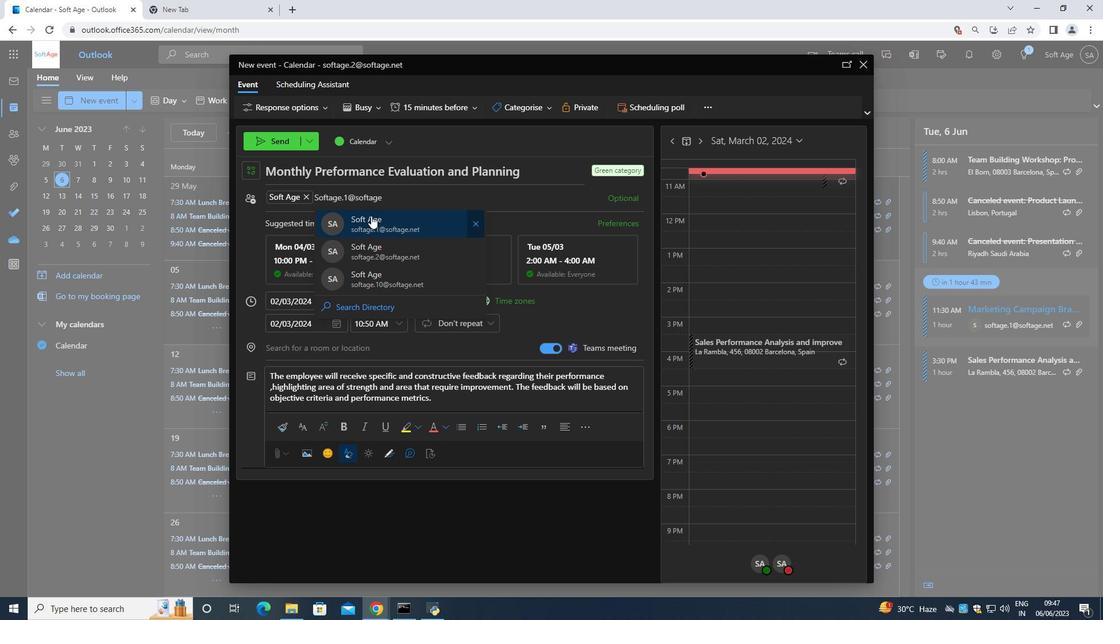 
Action: Mouse pressed left at (371, 217)
Screenshot: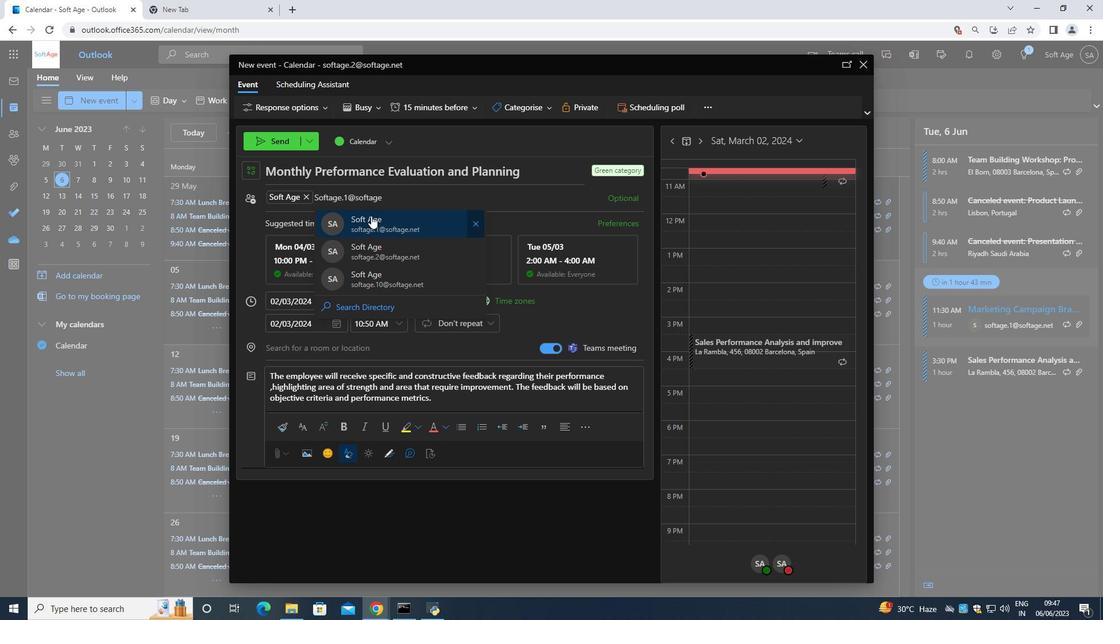 
Action: Mouse moved to (423, 96)
Screenshot: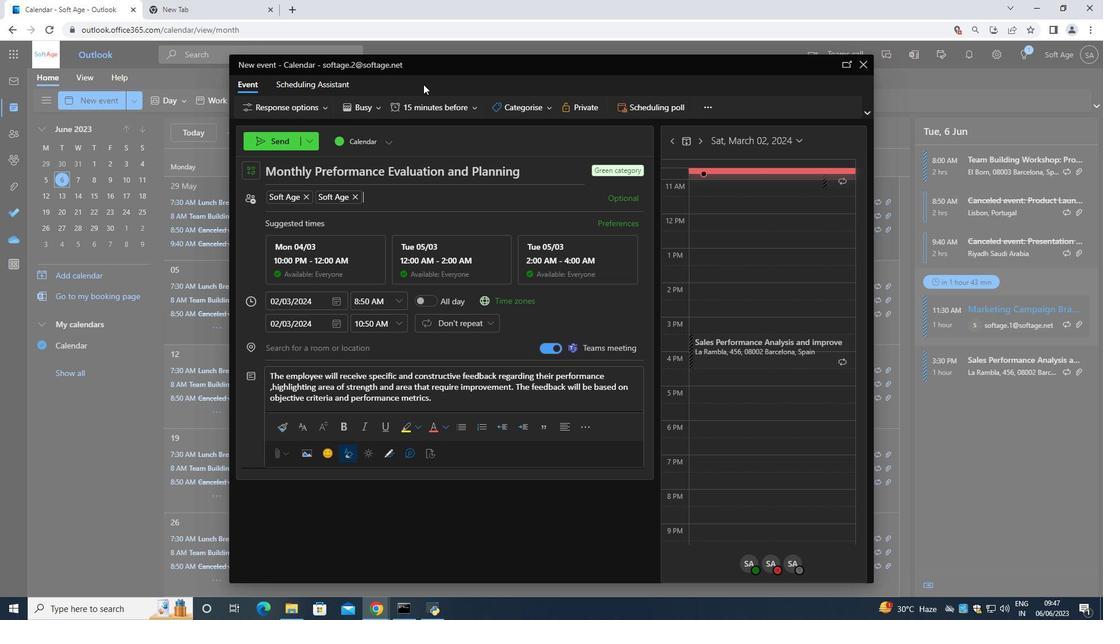 
Action: Mouse pressed left at (423, 96)
Screenshot: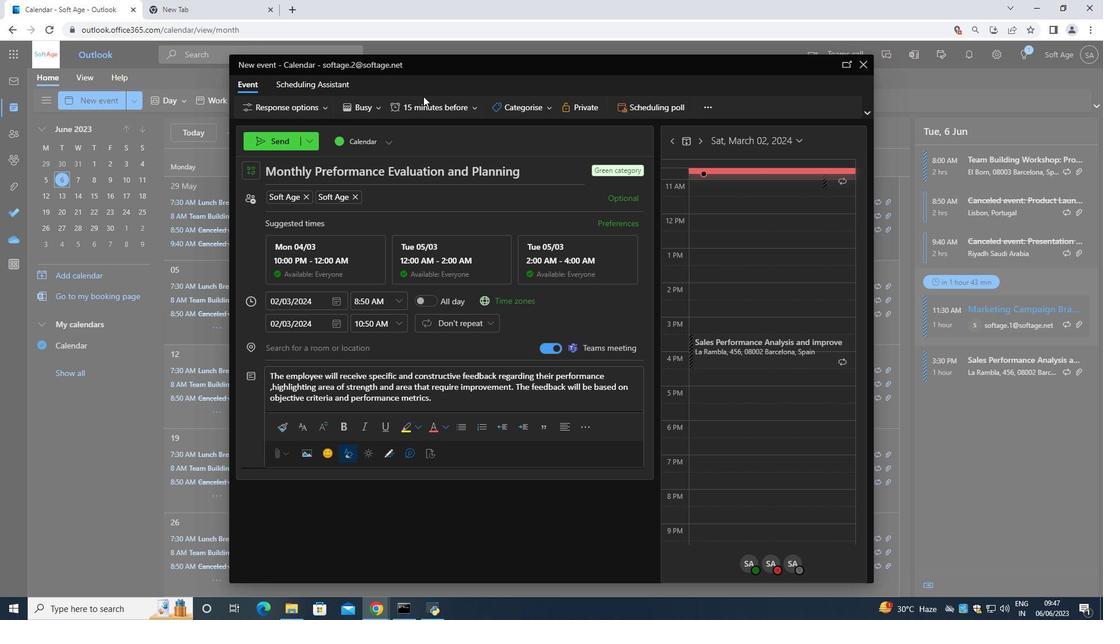 
Action: Mouse moved to (421, 99)
Screenshot: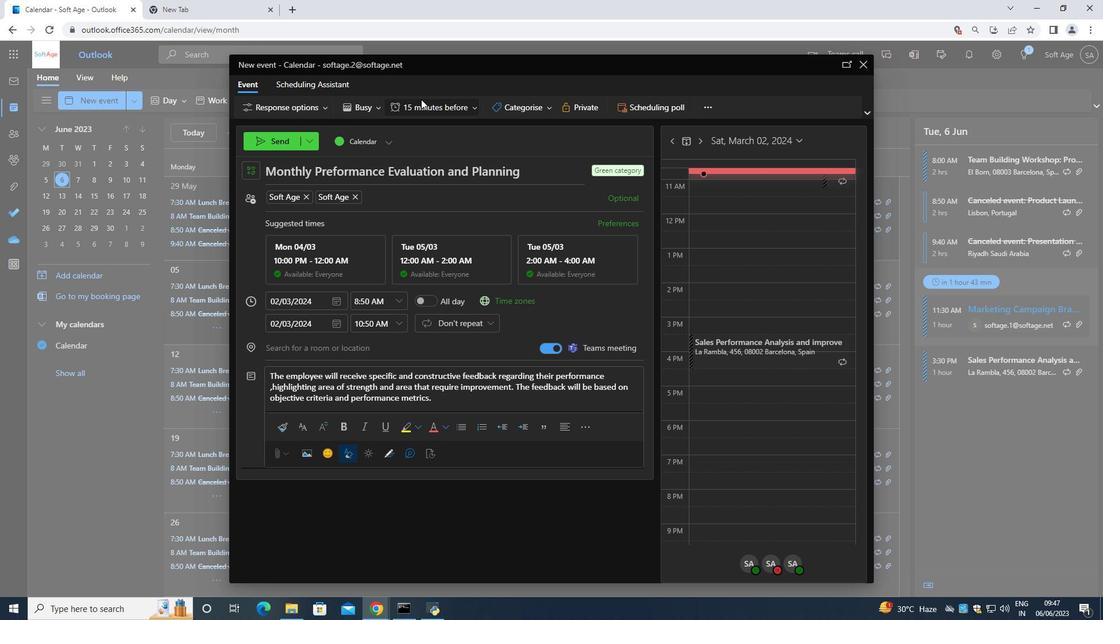 
Action: Mouse pressed left at (421, 99)
Screenshot: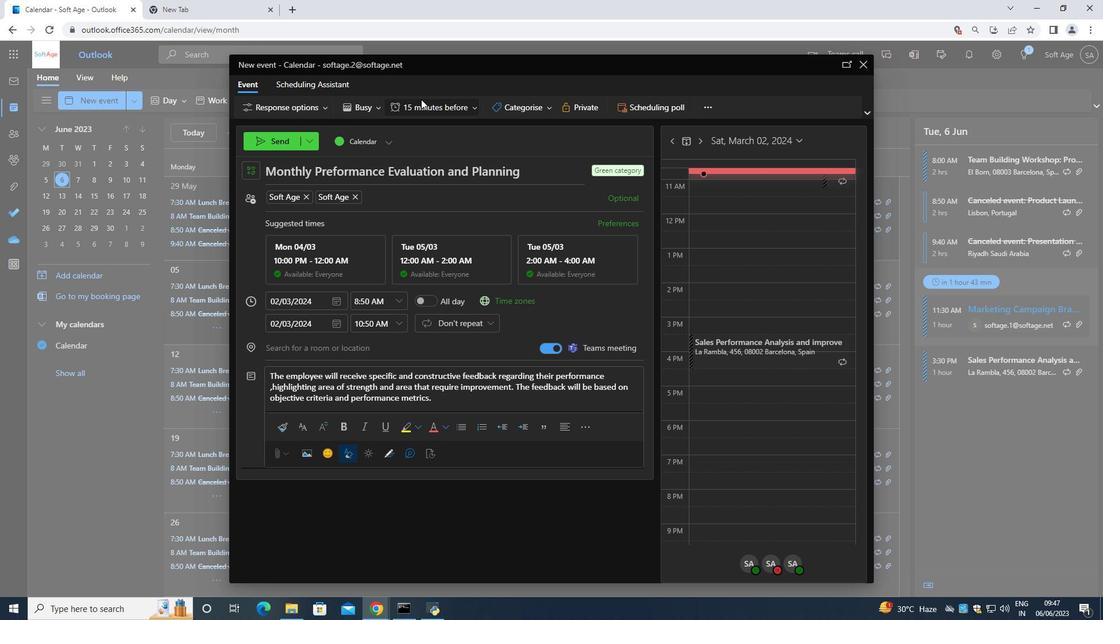 
Action: Mouse moved to (430, 151)
Screenshot: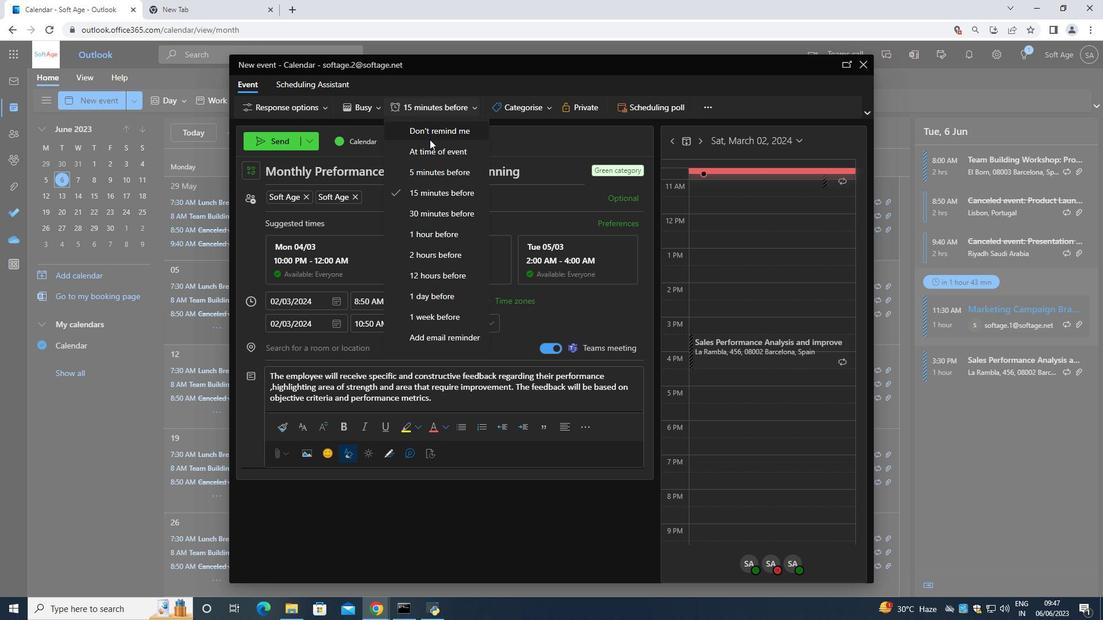 
Action: Mouse pressed left at (430, 151)
Screenshot: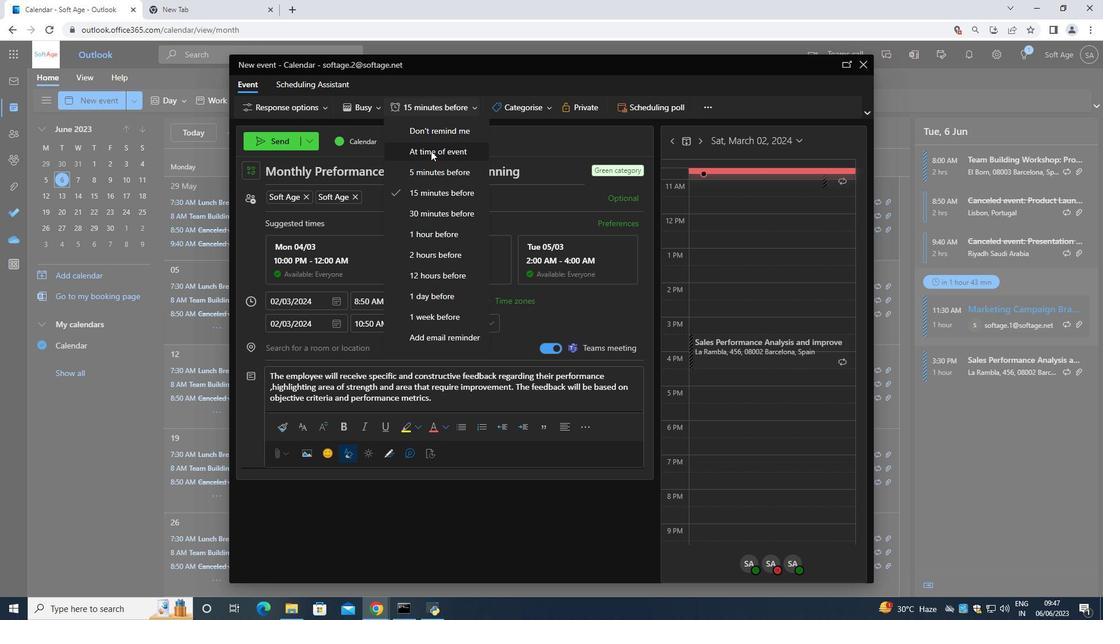 
Action: Mouse moved to (278, 135)
Screenshot: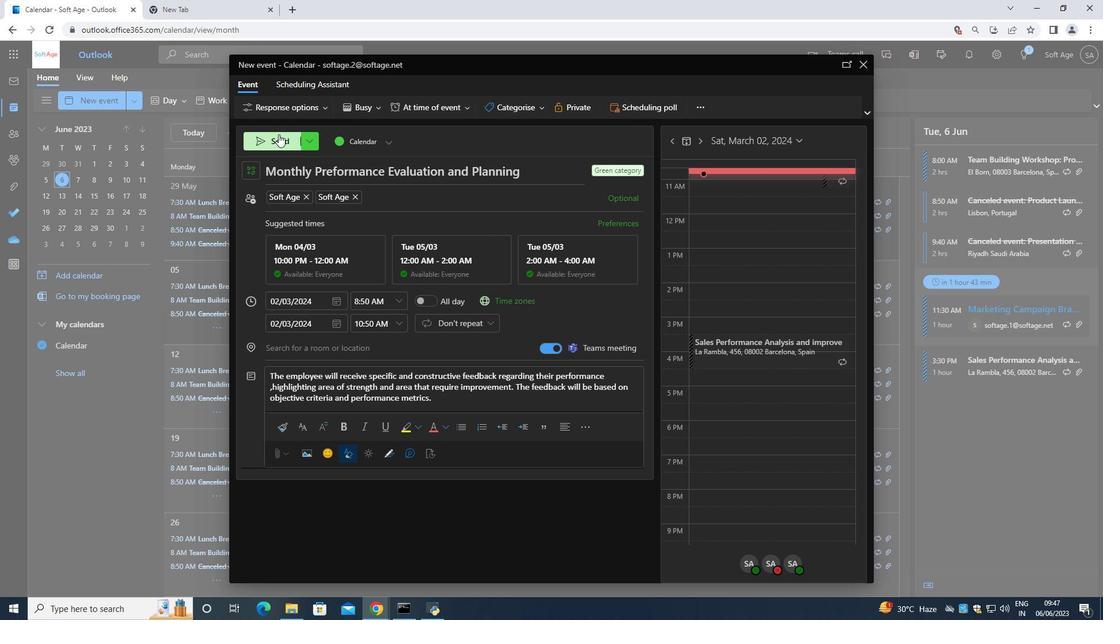 
Action: Mouse pressed left at (278, 135)
Screenshot: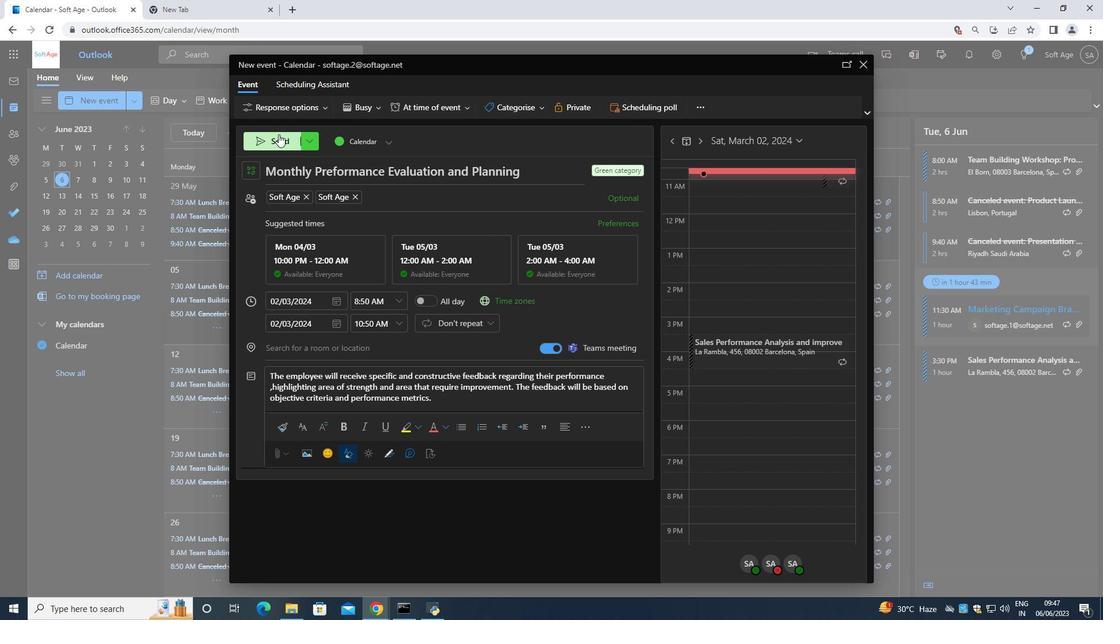 
Action: Mouse moved to (278, 135)
Screenshot: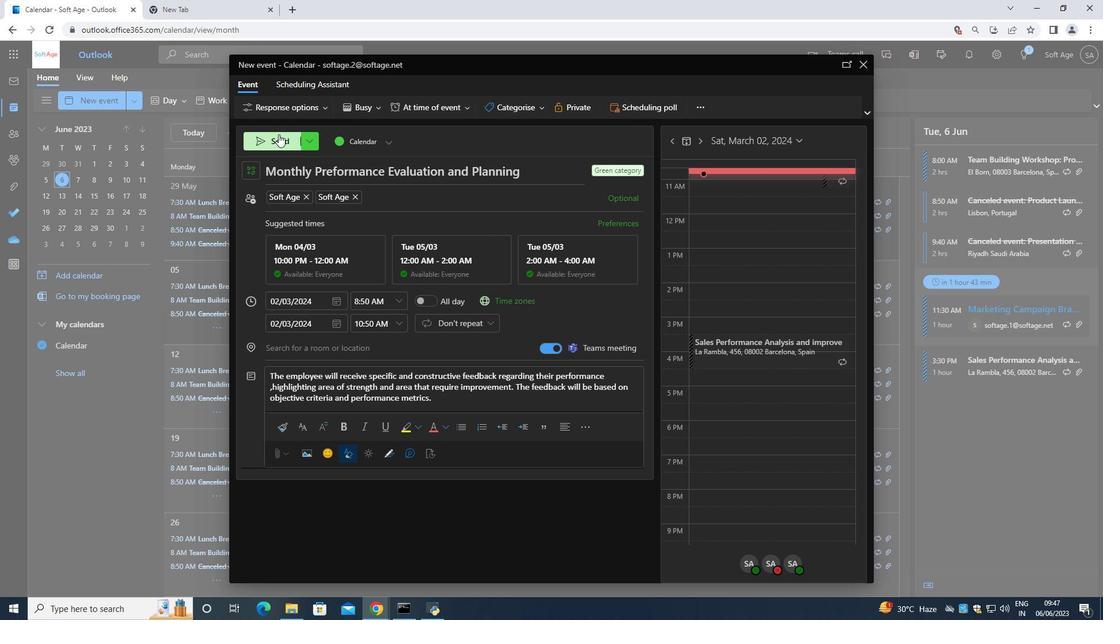 
